 Task: Add an event with the title Third Strategy Planning Session, date '2023/11/30', time 7:50 AM to 9:50 AMand add a description: At the conclusion of the Networking Mixer Event, participants will have the opportunity to reflect on their networking experiences, share their key takeaways, and provide feedback on the event. Contact information exchanged during the event will enable attendees to follow up and nurture the connections made, ensuring that the networking experience extends beyond the event itself., put the event into Yellow category, logged in from the account softage.3@softage.netand send the event invitation to softage.7@softage.net and softage.8@softage.net. Set a reminder for the event 1 hour before
Action: Mouse moved to (129, 107)
Screenshot: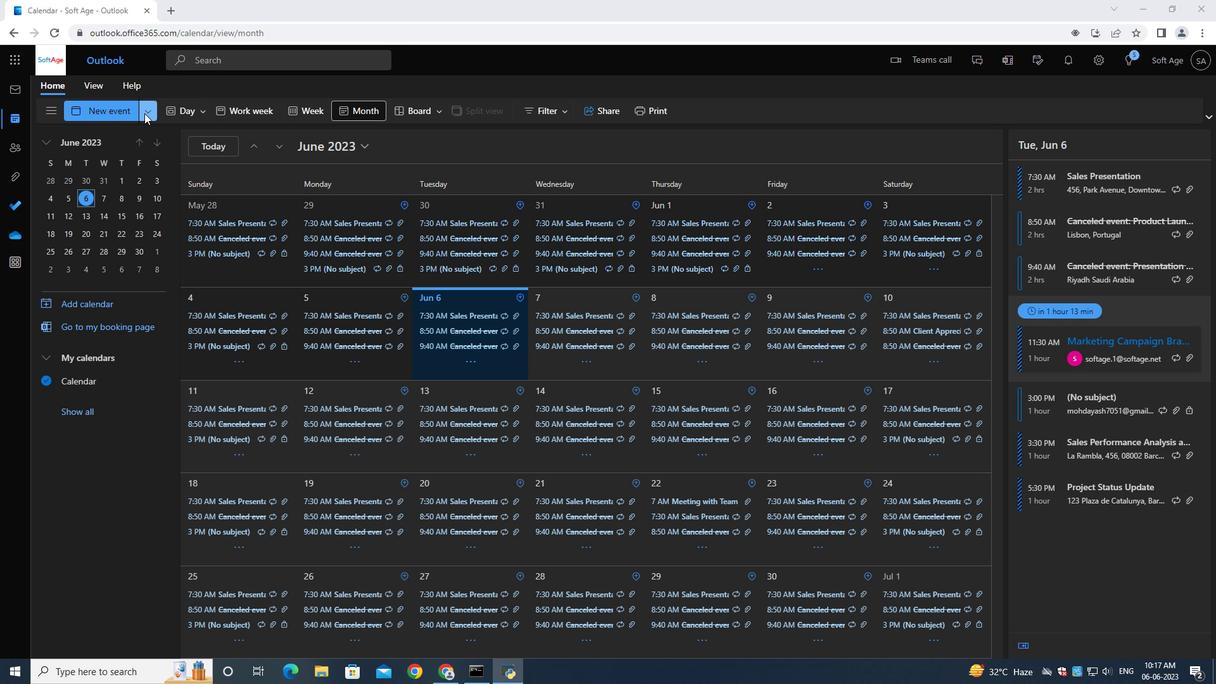 
Action: Mouse pressed left at (129, 107)
Screenshot: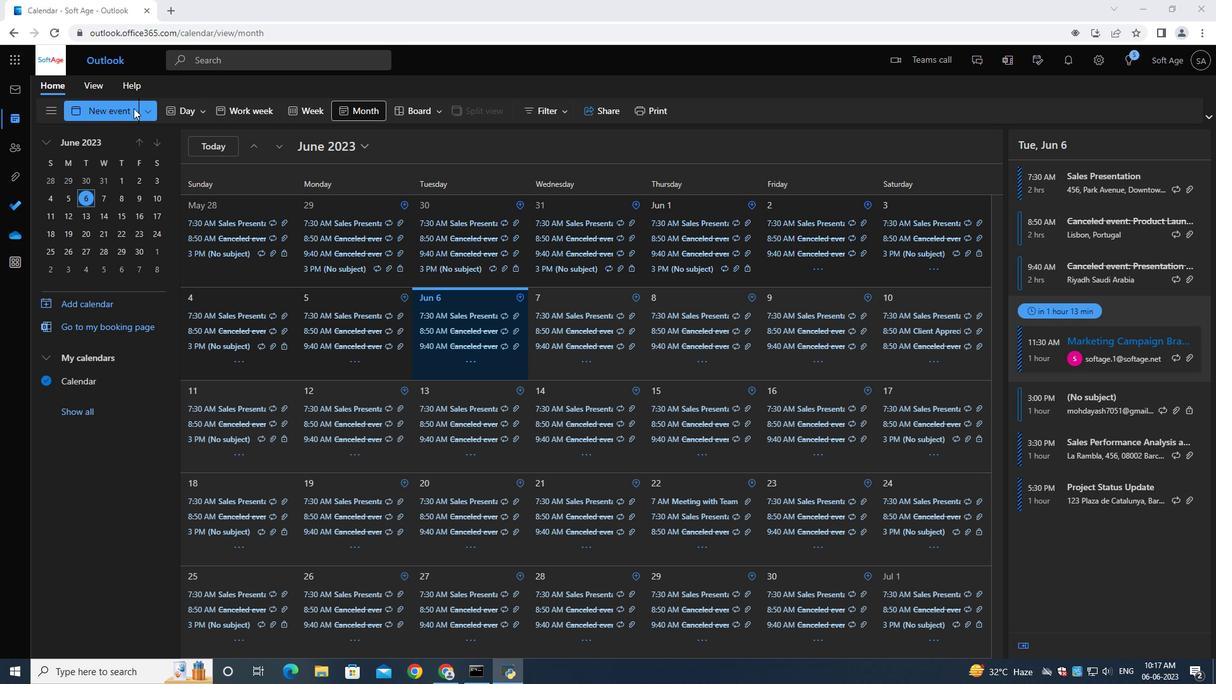 
Action: Mouse moved to (301, 198)
Screenshot: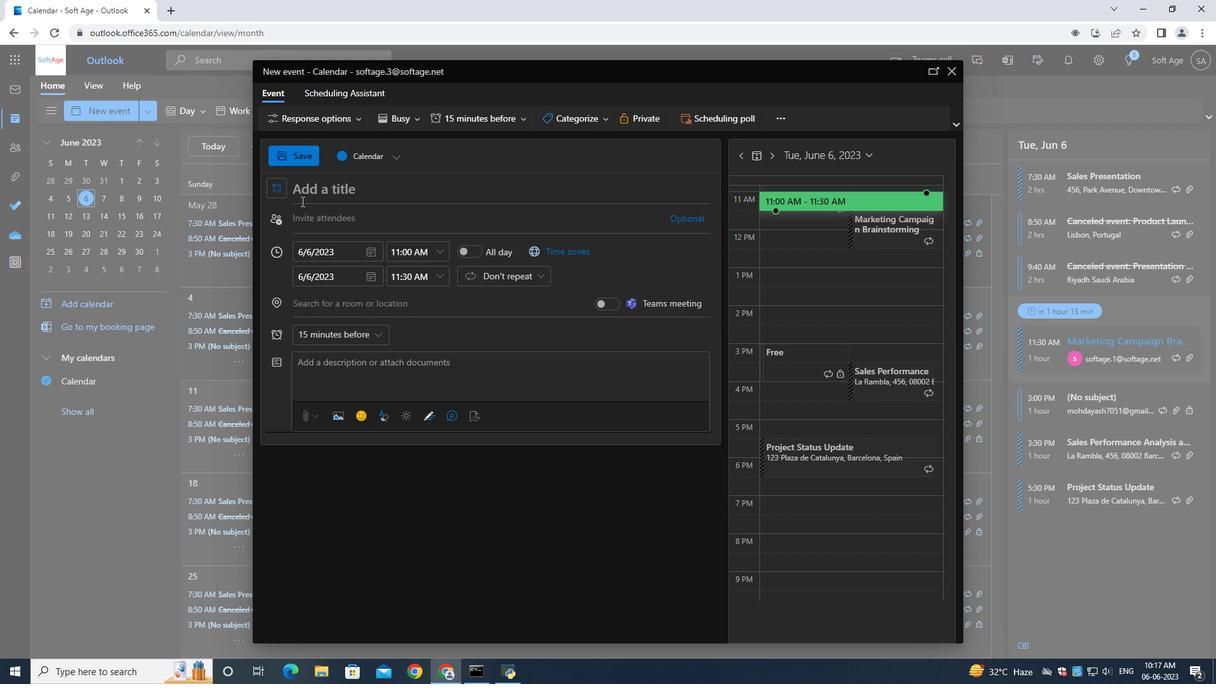 
Action: Mouse pressed left at (301, 198)
Screenshot: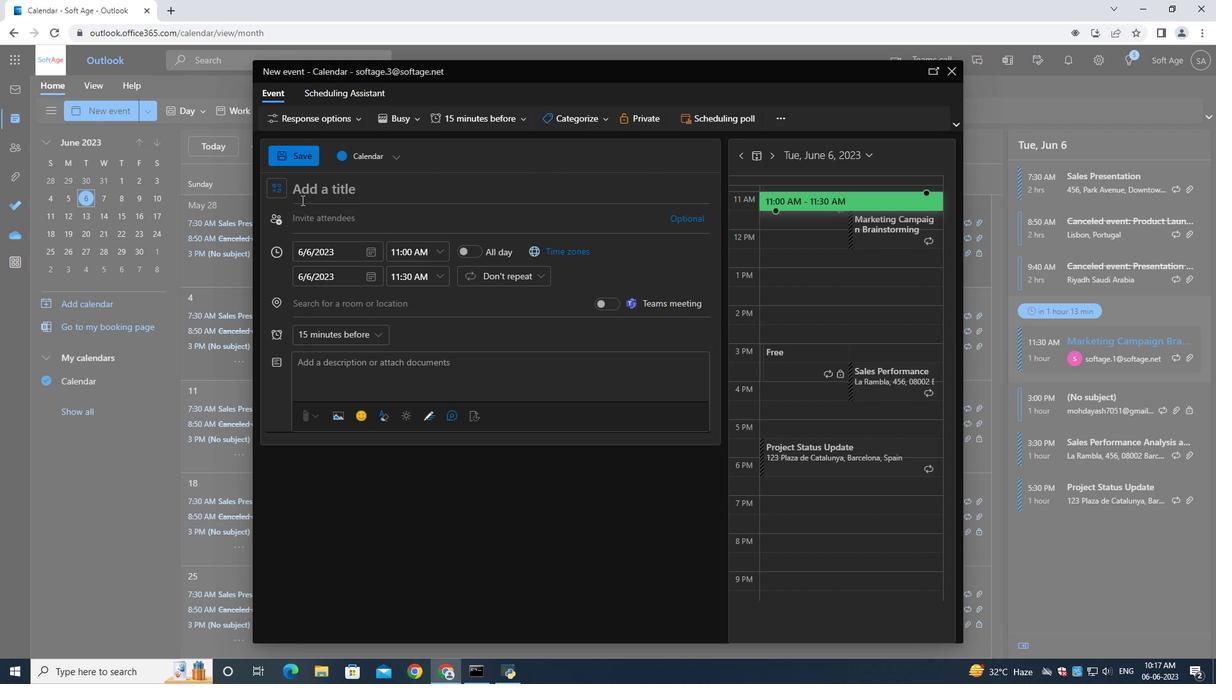 
Action: Mouse moved to (301, 198)
Screenshot: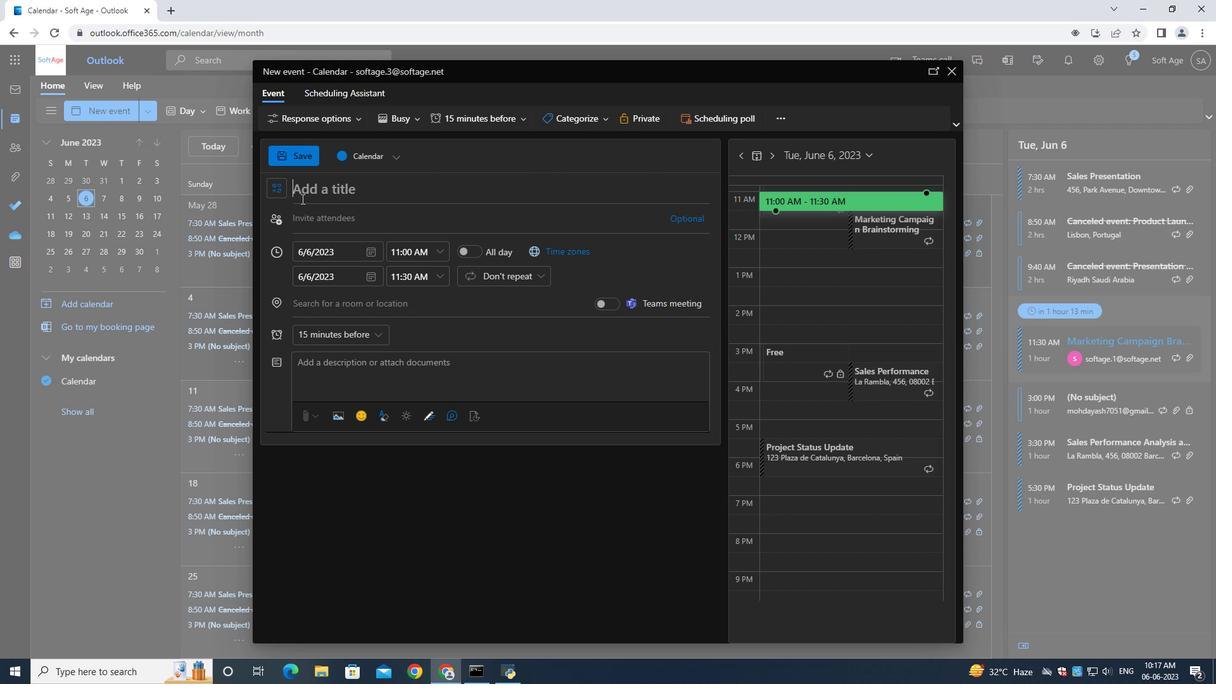 
Action: Key pressed <Key.shift>Thied<Key.space><Key.shift>Stratee<Key.backspace>gy<Key.space><Key.shift>Planning<Key.space><Key.shift><Key.shift>Session<Key.space>
Screenshot: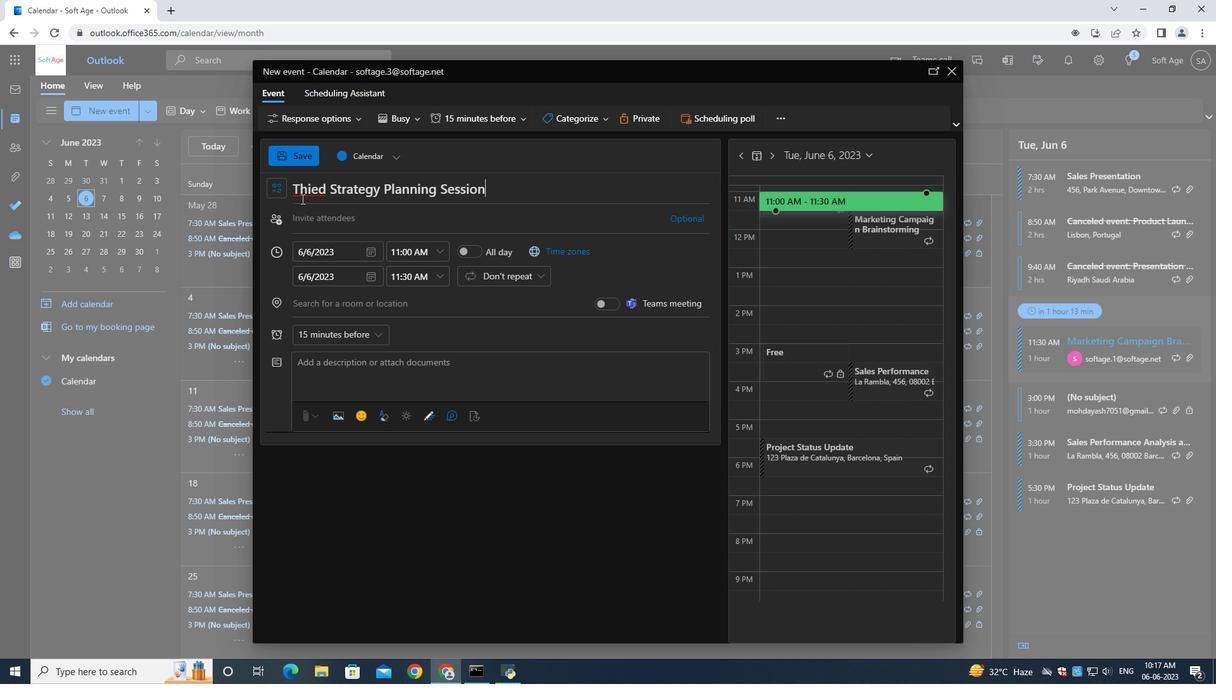 
Action: Mouse moved to (368, 256)
Screenshot: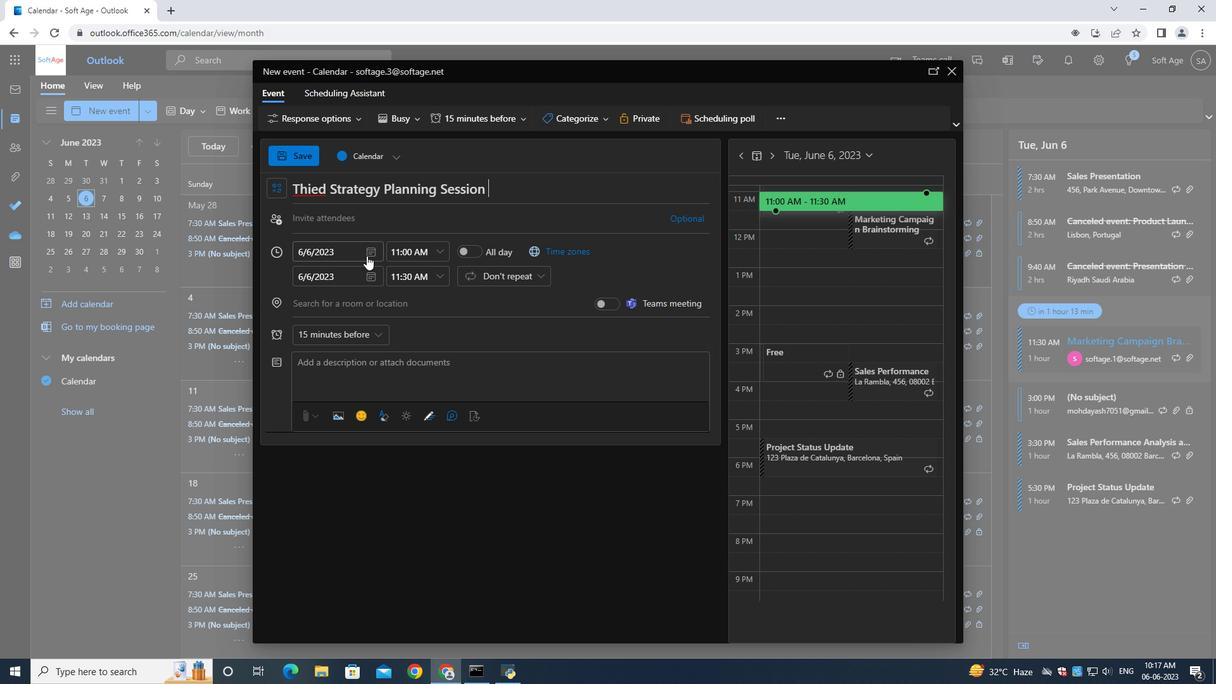 
Action: Mouse pressed left at (368, 256)
Screenshot: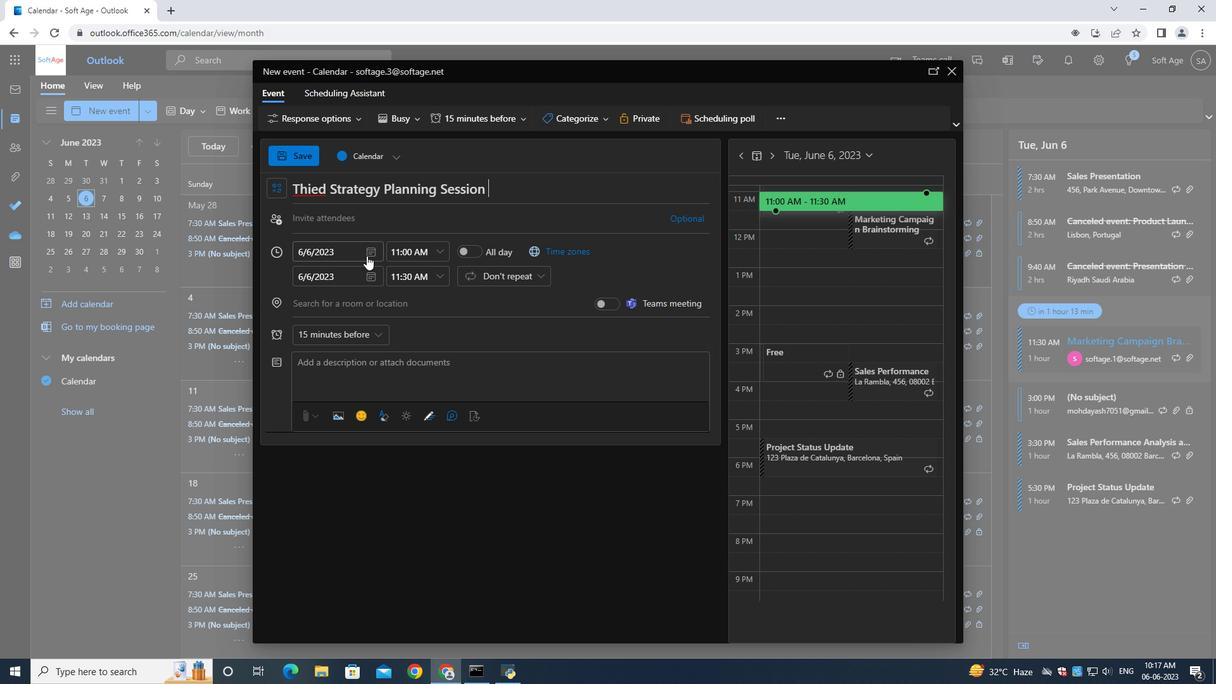 
Action: Mouse moved to (416, 276)
Screenshot: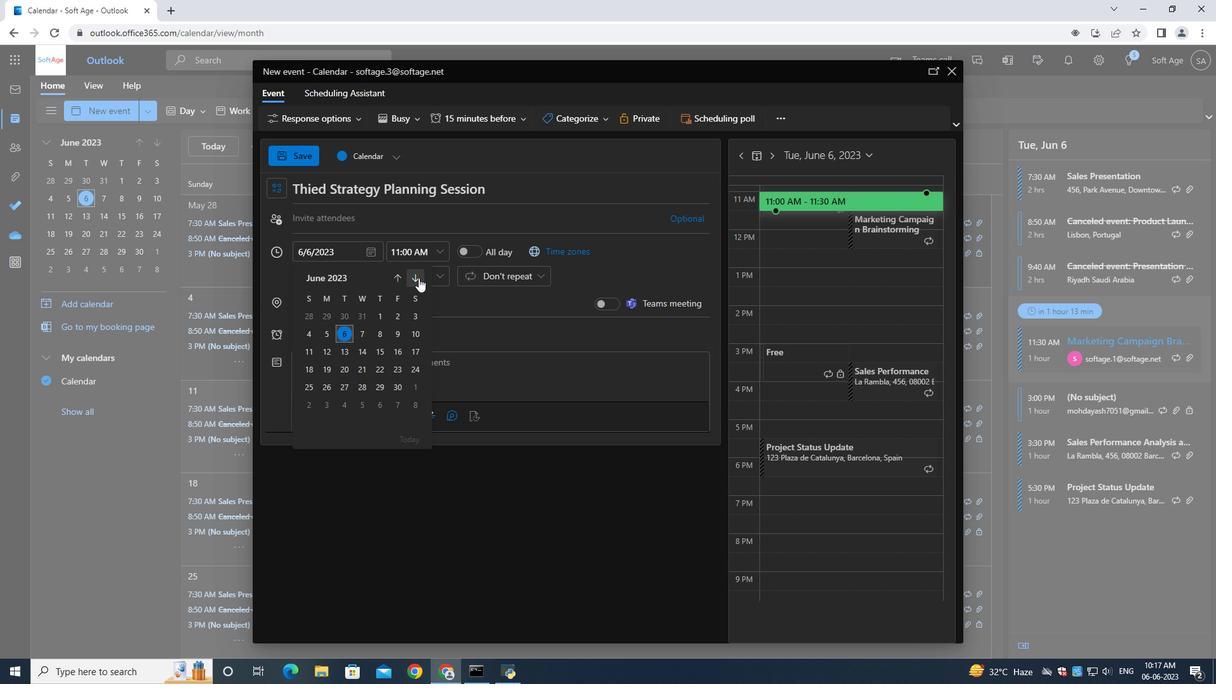 
Action: Mouse pressed left at (416, 276)
Screenshot: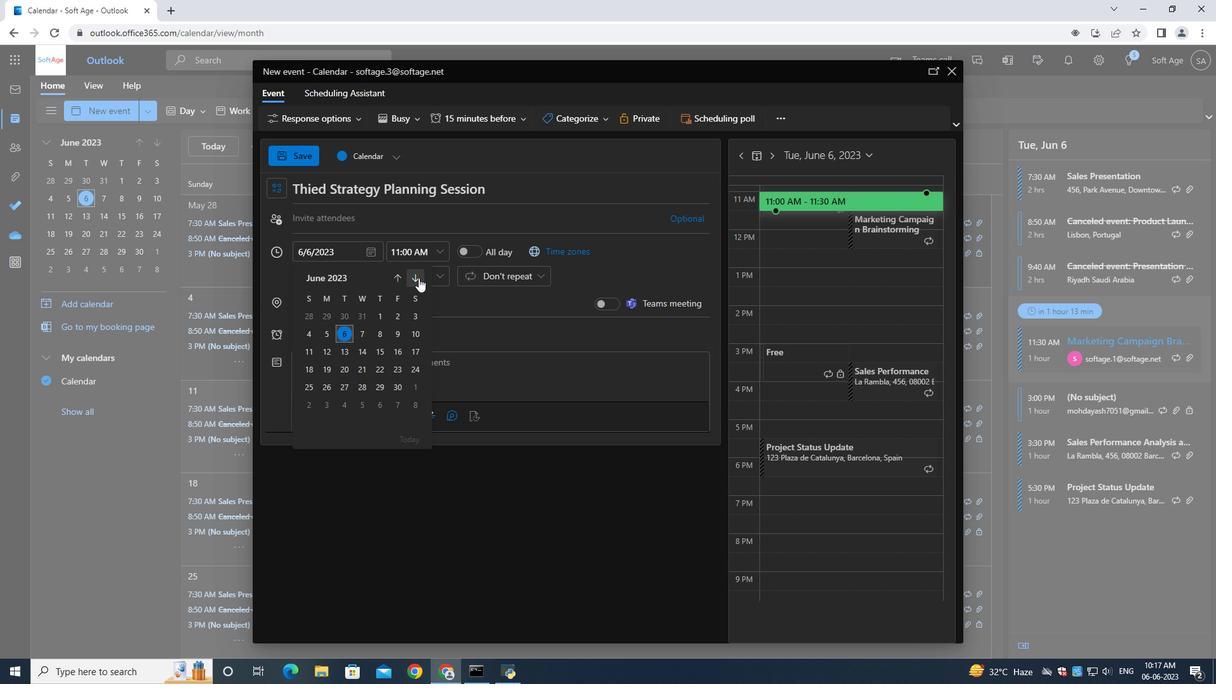 
Action: Mouse pressed left at (416, 276)
Screenshot: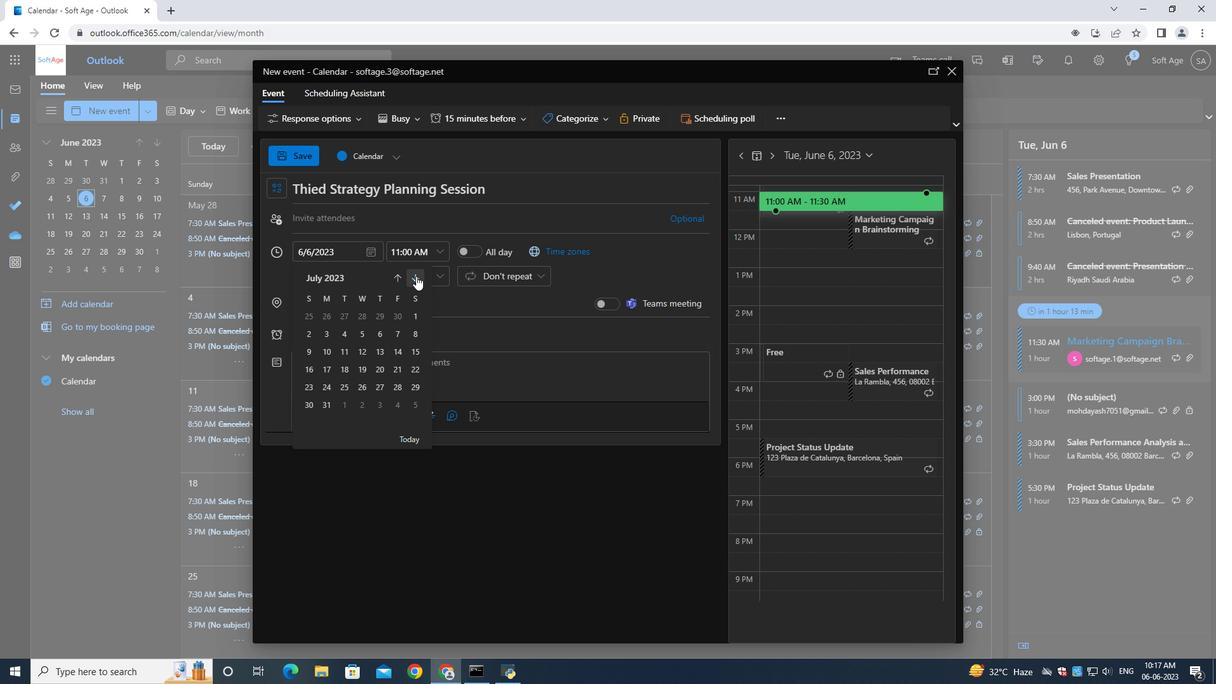 
Action: Mouse pressed left at (416, 276)
Screenshot: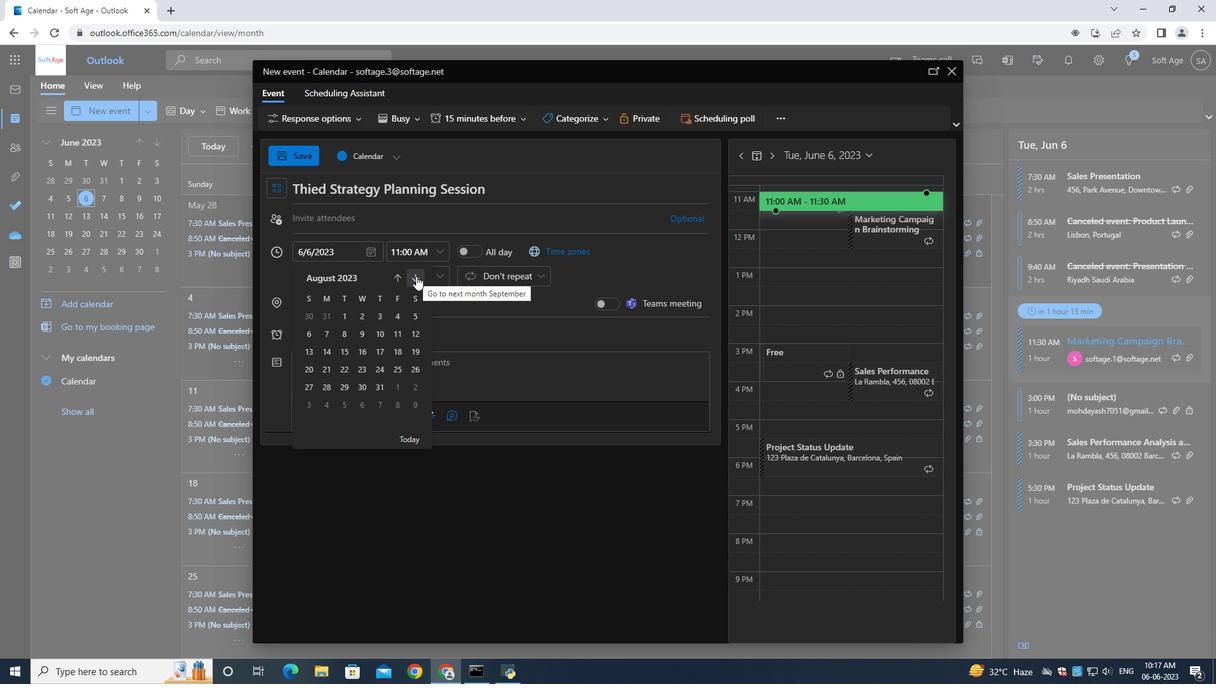 
Action: Mouse pressed left at (416, 276)
Screenshot: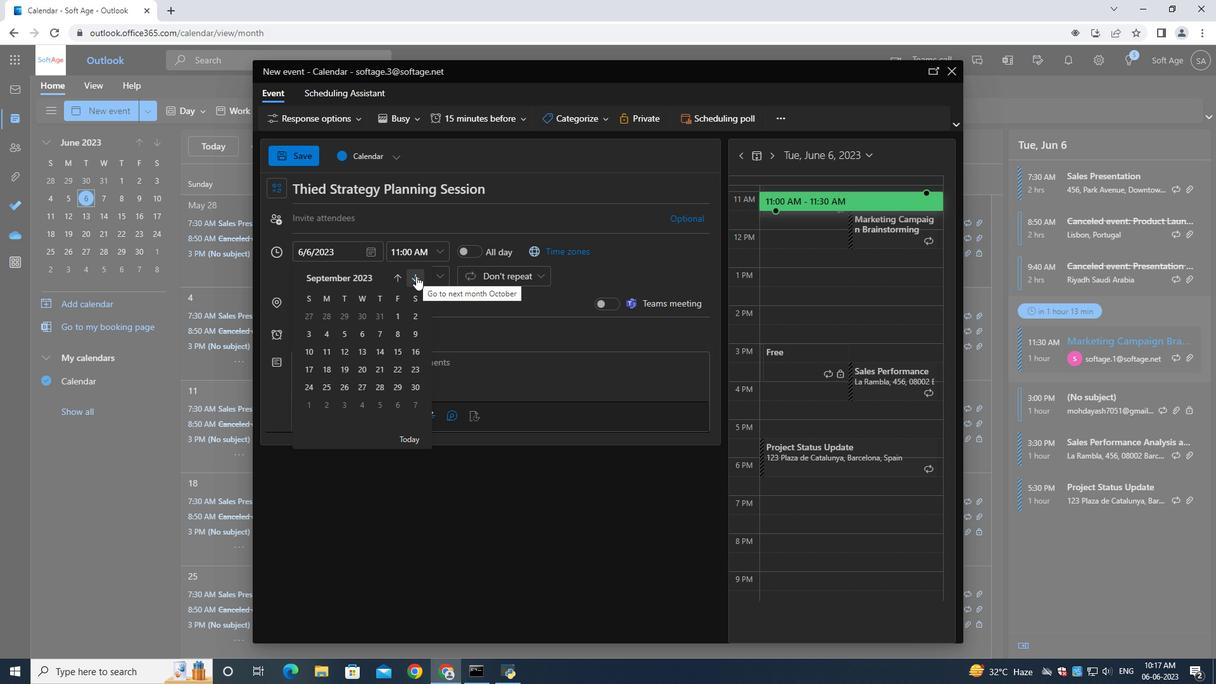
Action: Mouse pressed left at (416, 276)
Screenshot: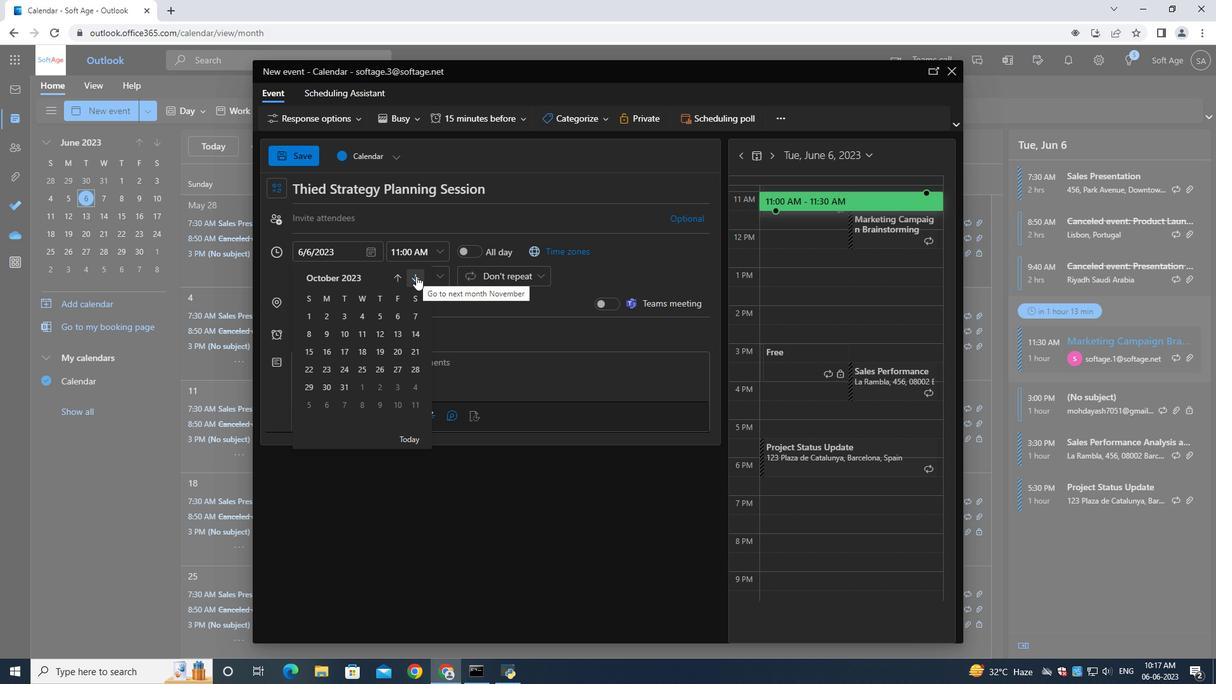 
Action: Mouse moved to (407, 297)
Screenshot: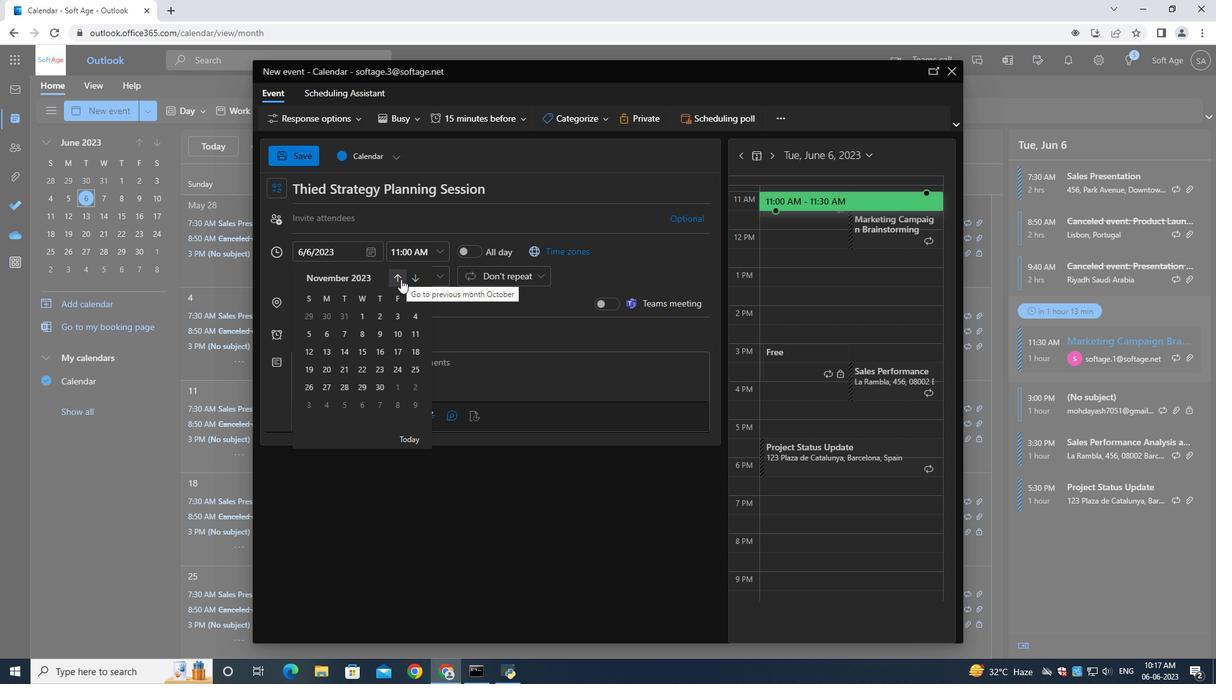 
Action: Mouse pressed left at (407, 297)
Screenshot: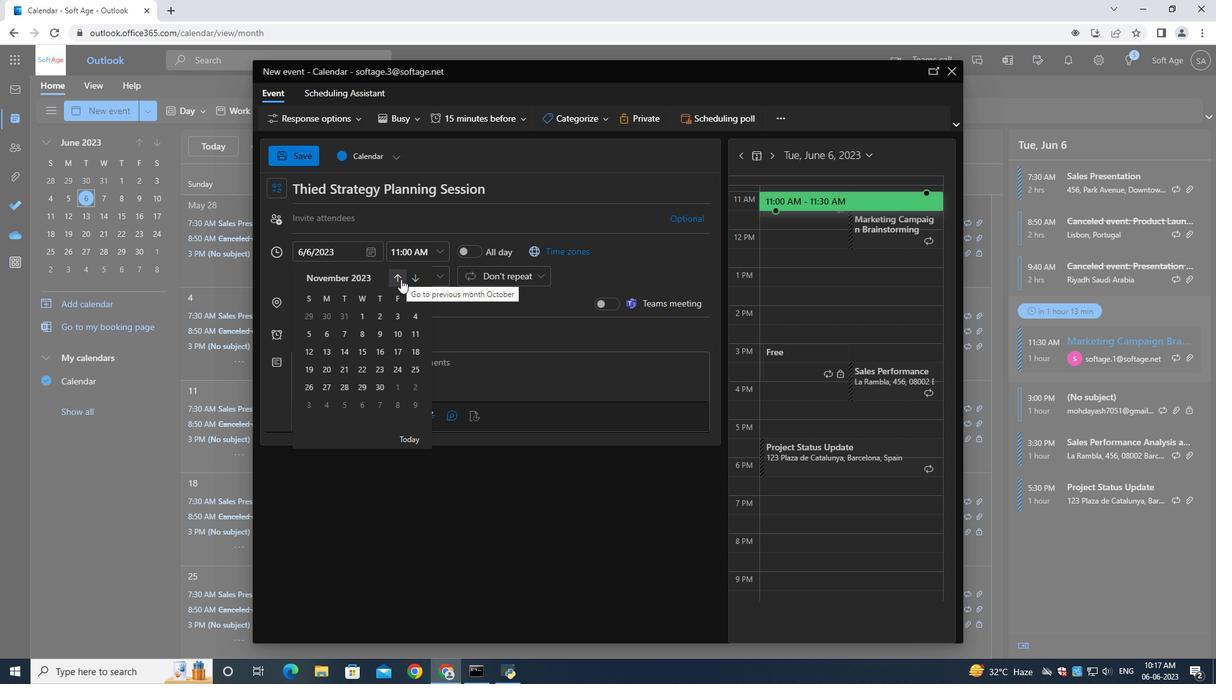 
Action: Mouse moved to (372, 382)
Screenshot: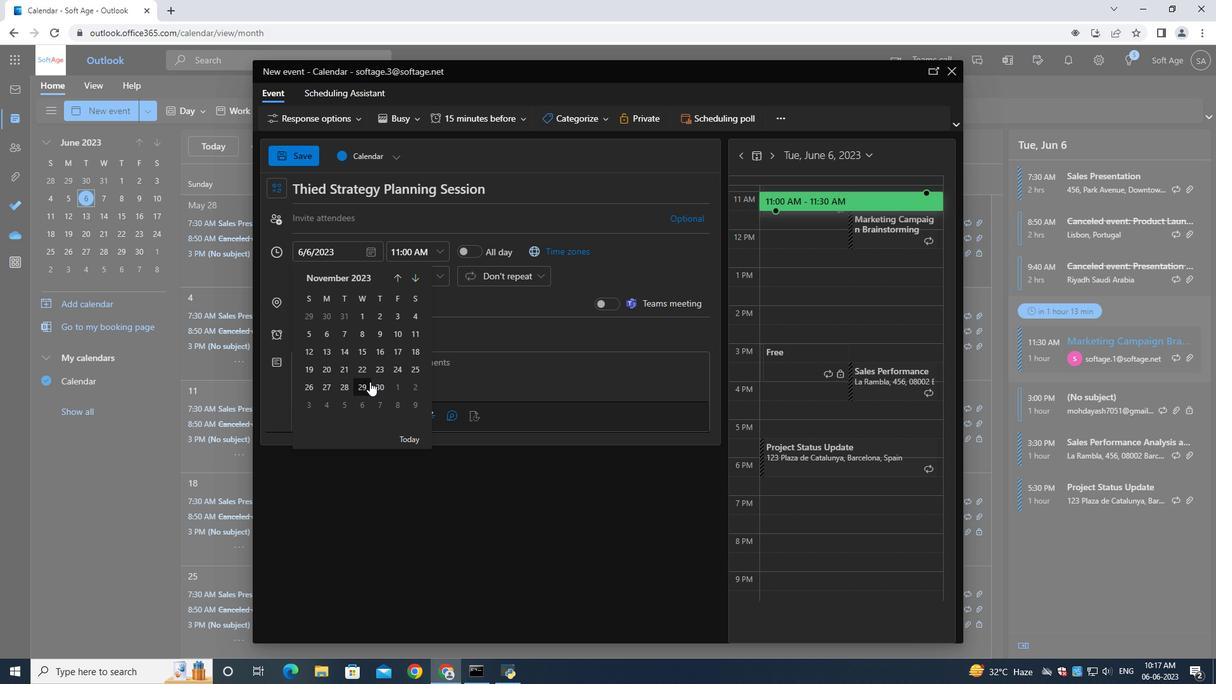 
Action: Mouse pressed left at (372, 382)
Screenshot: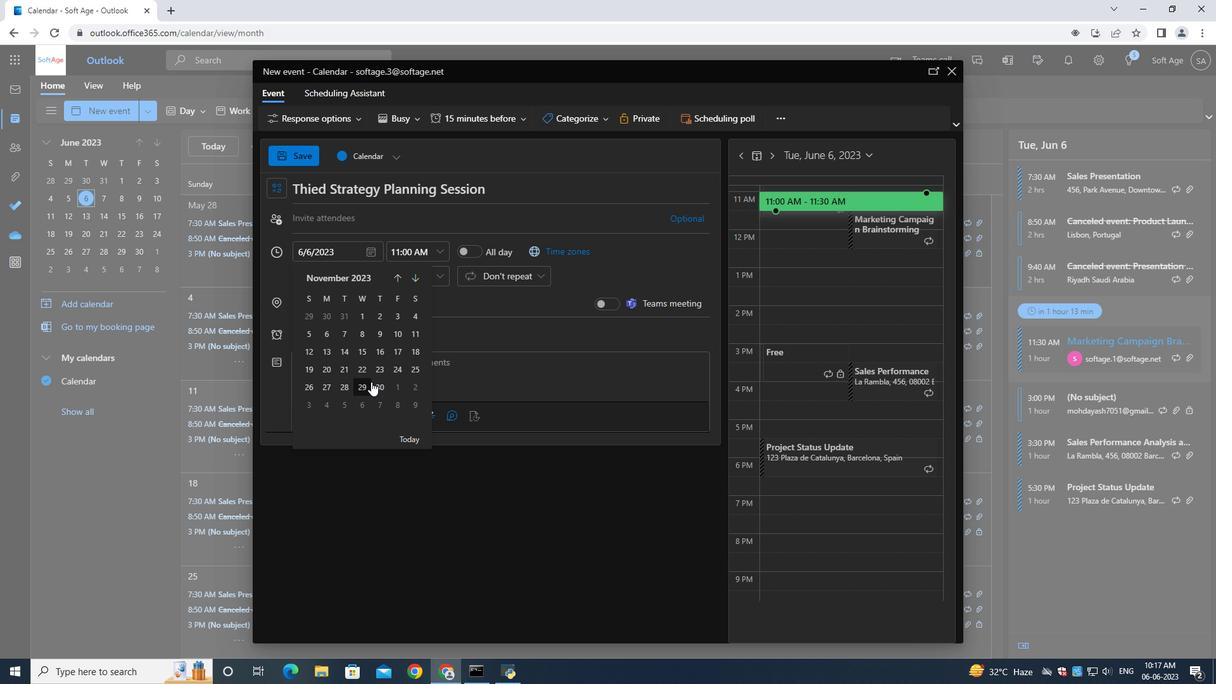 
Action: Mouse moved to (408, 252)
Screenshot: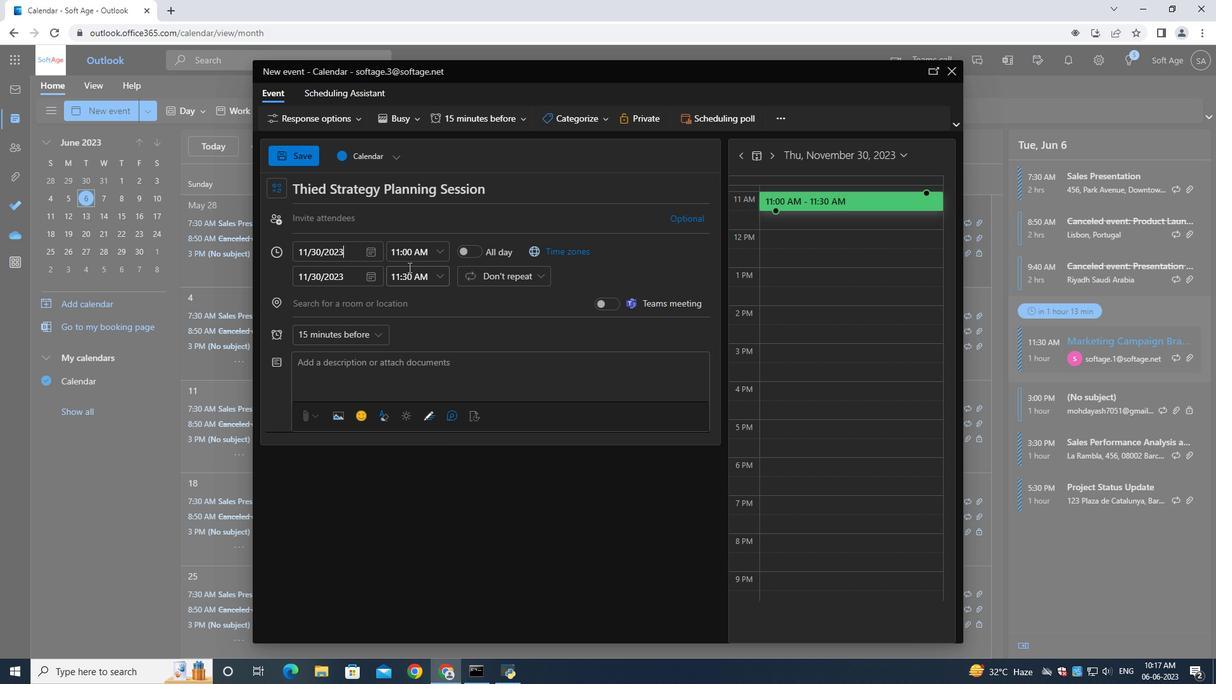
Action: Mouse pressed left at (408, 252)
Screenshot: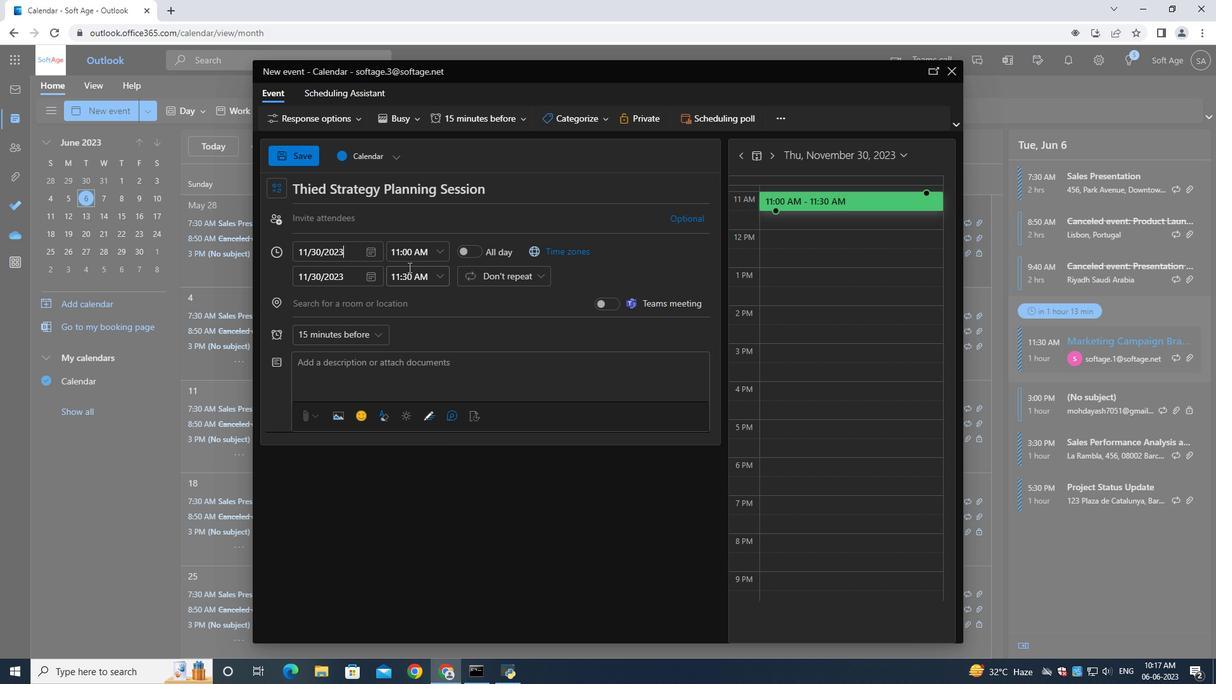 
Action: Mouse moved to (463, 247)
Screenshot: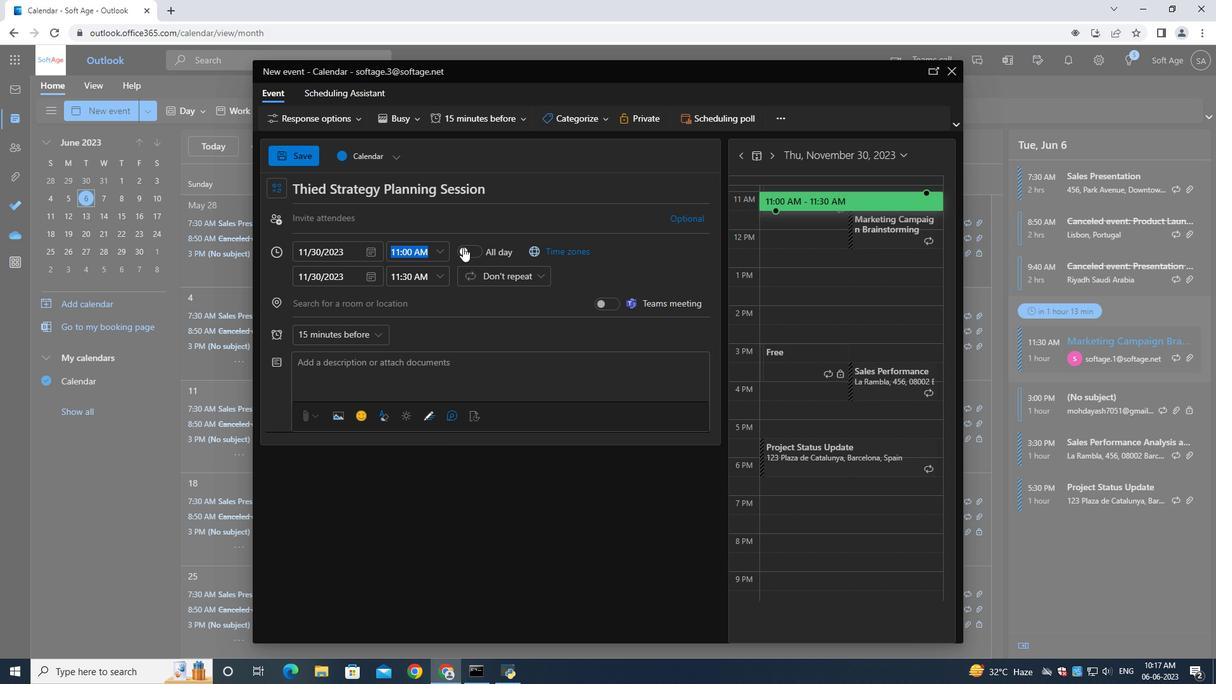 
Action: Key pressed 7<Key.shift_r>:50<Key.shift>AM
Screenshot: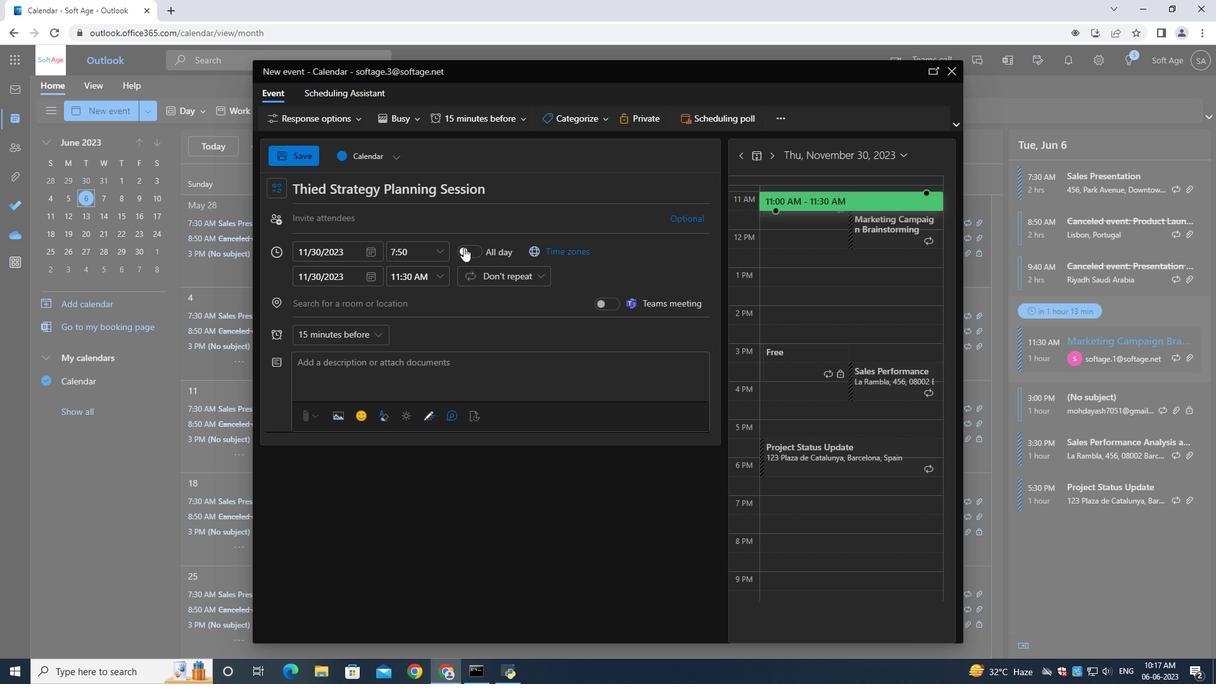 
Action: Mouse moved to (404, 282)
Screenshot: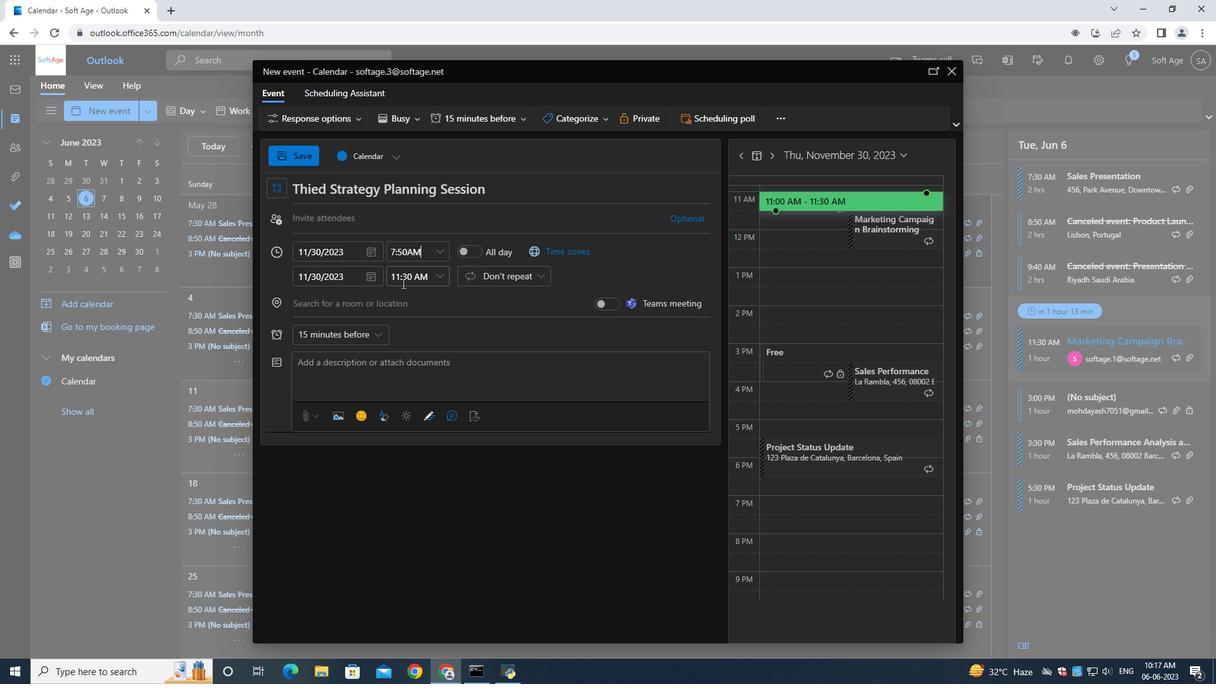 
Action: Mouse pressed left at (404, 282)
Screenshot: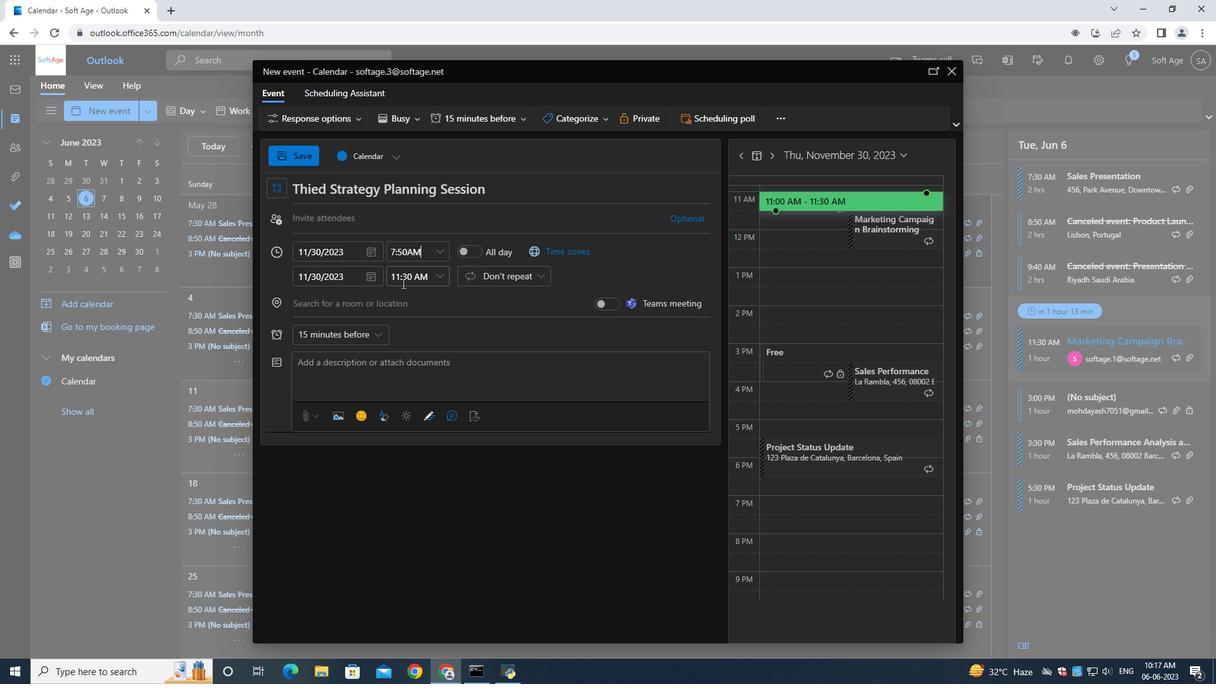 
Action: Mouse moved to (415, 288)
Screenshot: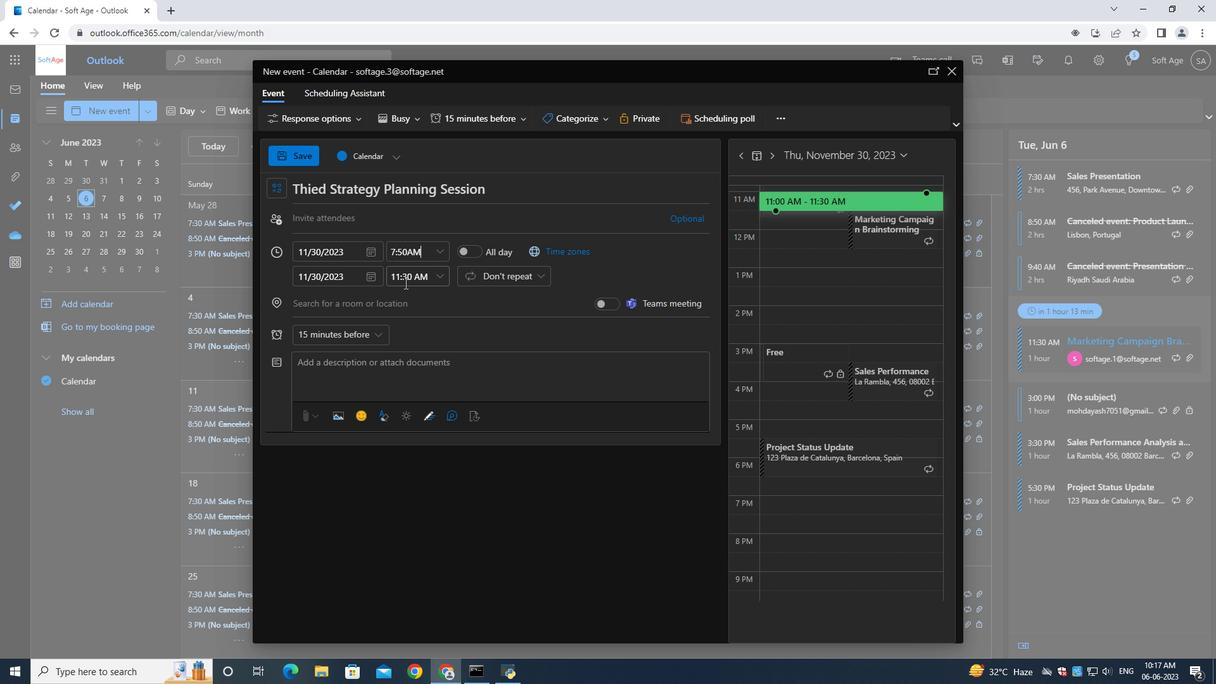 
Action: Key pressed 9<Key.shift_r>:50<Key.shift>AM
Screenshot: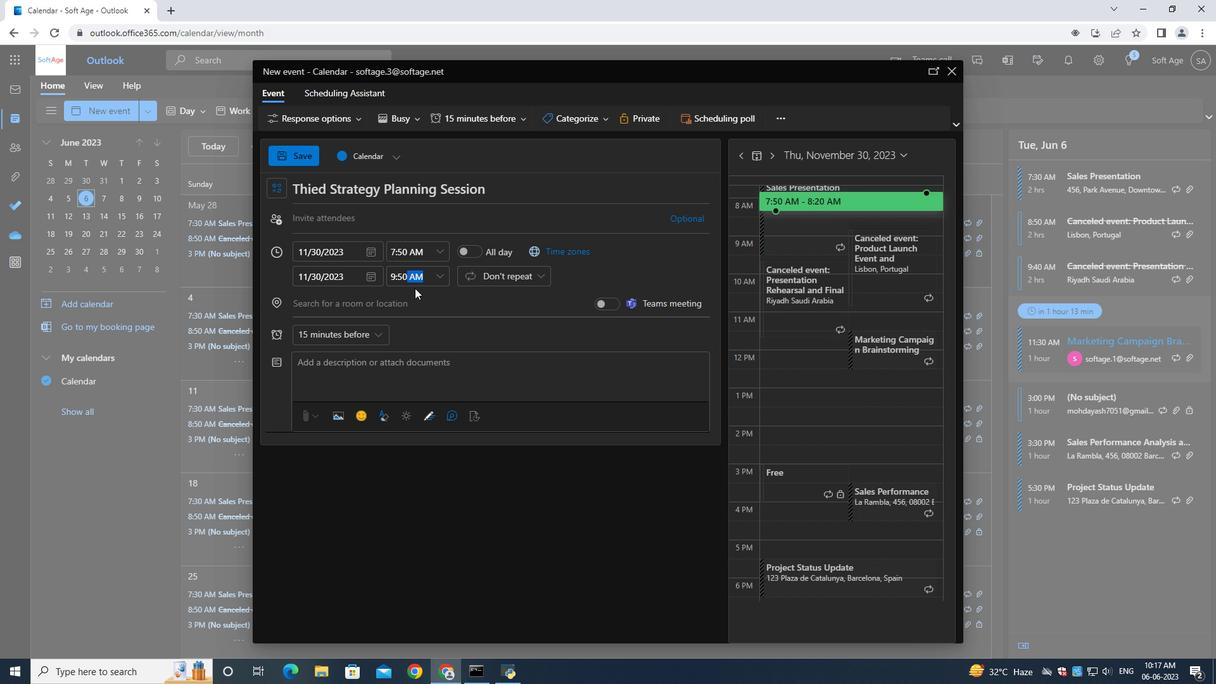 
Action: Mouse moved to (371, 362)
Screenshot: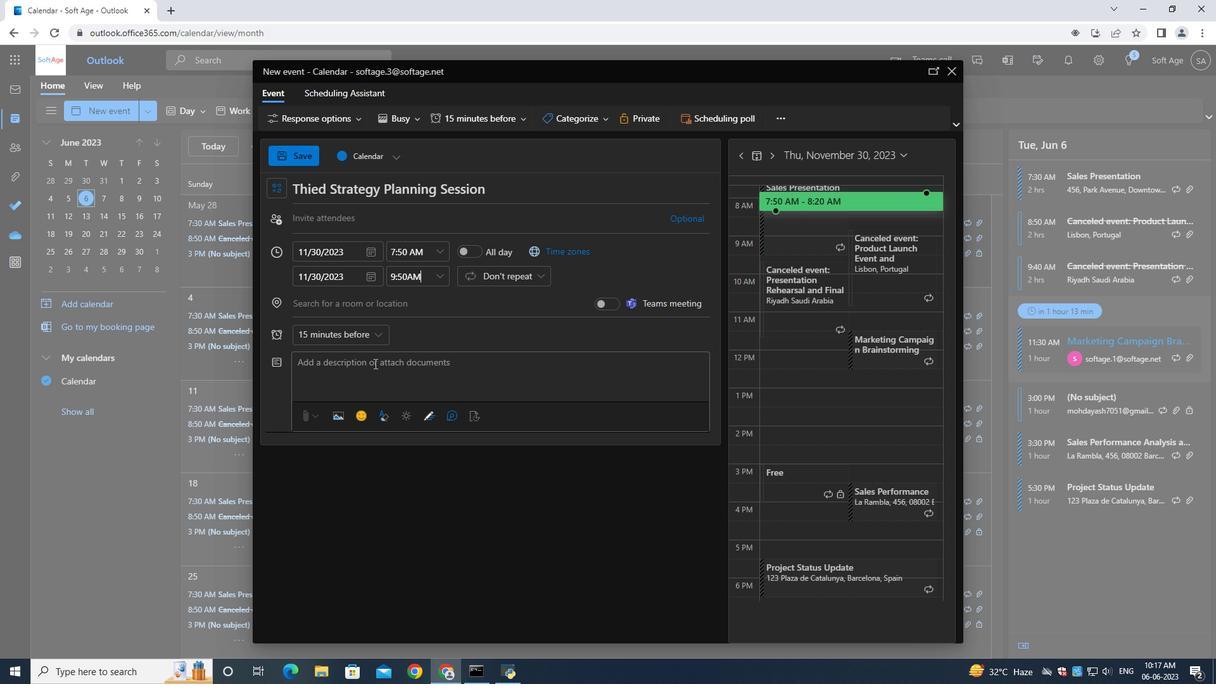 
Action: Mouse pressed left at (371, 362)
Screenshot: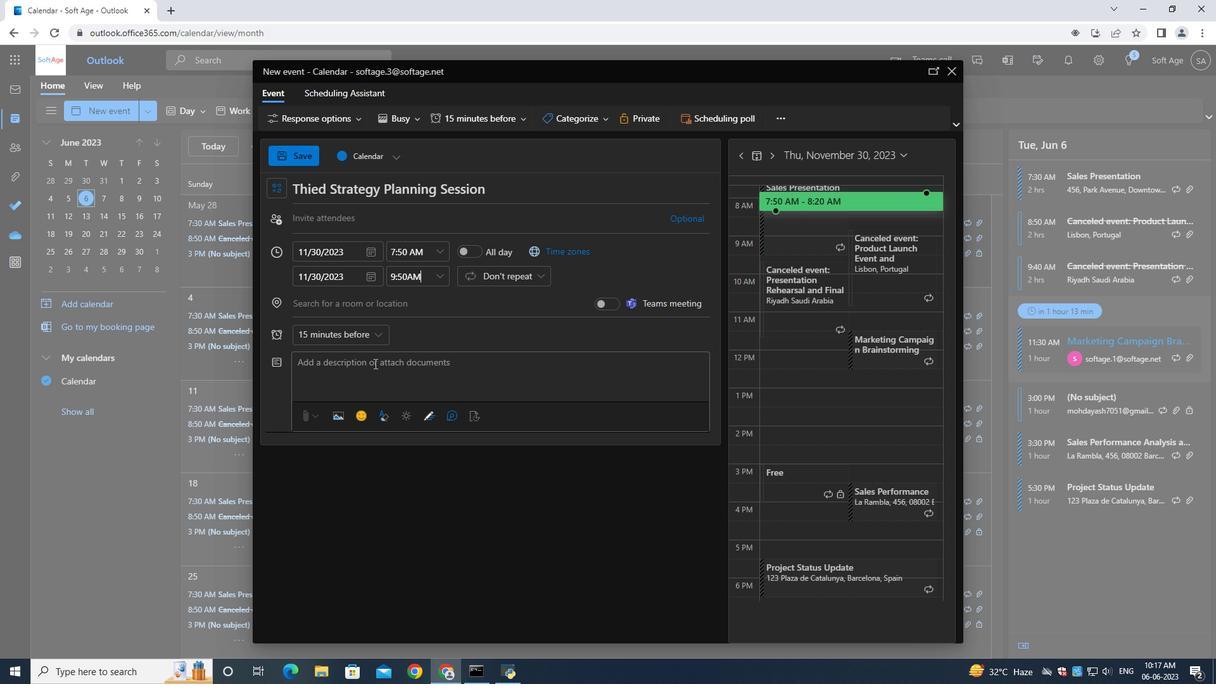 
Action: Key pressed <Key.shift>At<Key.space>the<Key.space><Key.shift><Key.shift><Key.shift><Key.shift><Key.shift><Key.shift>conclusion<Key.space>of<Key.space>the<Key.space><Key.shift>Networking<Key.space><Key.shift>Mixer<Key.space><Key.shift><Key.shift><Key.shift>V<Key.backspace><Key.shift><Key.shift><Key.shift><Key.shift><Key.shift><Key.shift><Key.shift><Key.shift>Event,<Key.space>participants<Key.space>will<Key.space>have<Key.space>the<Key.space>opportunity<Key.space>to<Key.space>reflect<Key.space>on<Key.space>thire<Key.space><Key.backspace><Key.backspace><Key.backspace><Key.backspace>eir<Key.space>networking<Key.space>experience,<Key.space>share<Key.space>their<Key.space>key<Key.space>takeawats,<Key.space>and<Key.space>provide<Key.space>feedback<Key.space>on<Key.space>the<Key.space>event.<Key.space><Key.shift><Key.shift><Key.shift><Key.shift><Key.shift><Key.shift><Key.shift>Contact<Key.space>information<Key.space>excg<Key.backspace>hanf<Key.backspace>ged<Key.space>during<Key.space>the<Key.space>event.<Key.backspace><Key.backspace><Key.backspace><Key.backspace><Key.backspace><Key.backspace><Key.backspace><Key.backspace><Key.backspace><Key.backspace><Key.space>the<Key.space><Key.backspace><Key.backspace><Key.backspace><Key.backspace><Key.backspace><Key.space>the<Key.space>event<Key.space>will<Key.space>enable<Key.space>attenc<Key.backspace>dees<Key.space>to<Key.space>follow<Key.space>up<Key.space>and<Key.space><Key.backspace><Key.space>nurture<Key.space>the<Key.space>connections<Key.space>made,<Key.space>ensuring<Key.space>that<Key.space>the<Key.space>networking<Key.space>experience<Key.space>extends<Key.space>beyond<Key.space>the<Key.space>envent<Key.space>itself.
Screenshot: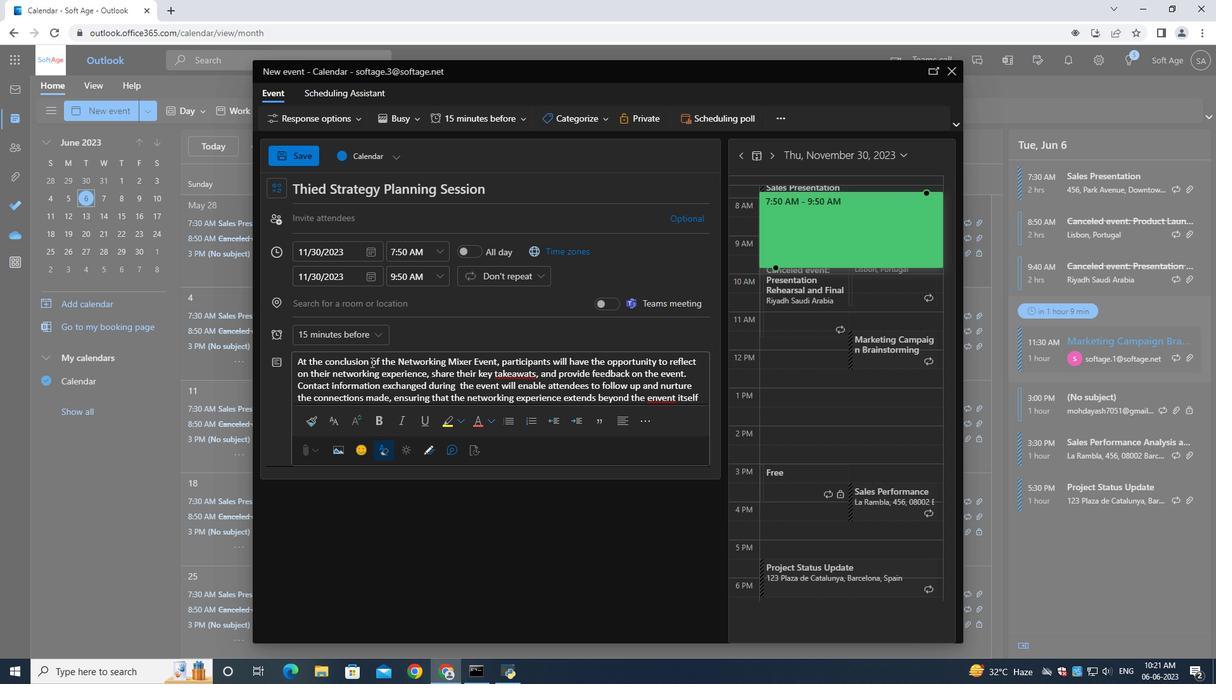 
Action: Mouse moved to (587, 123)
Screenshot: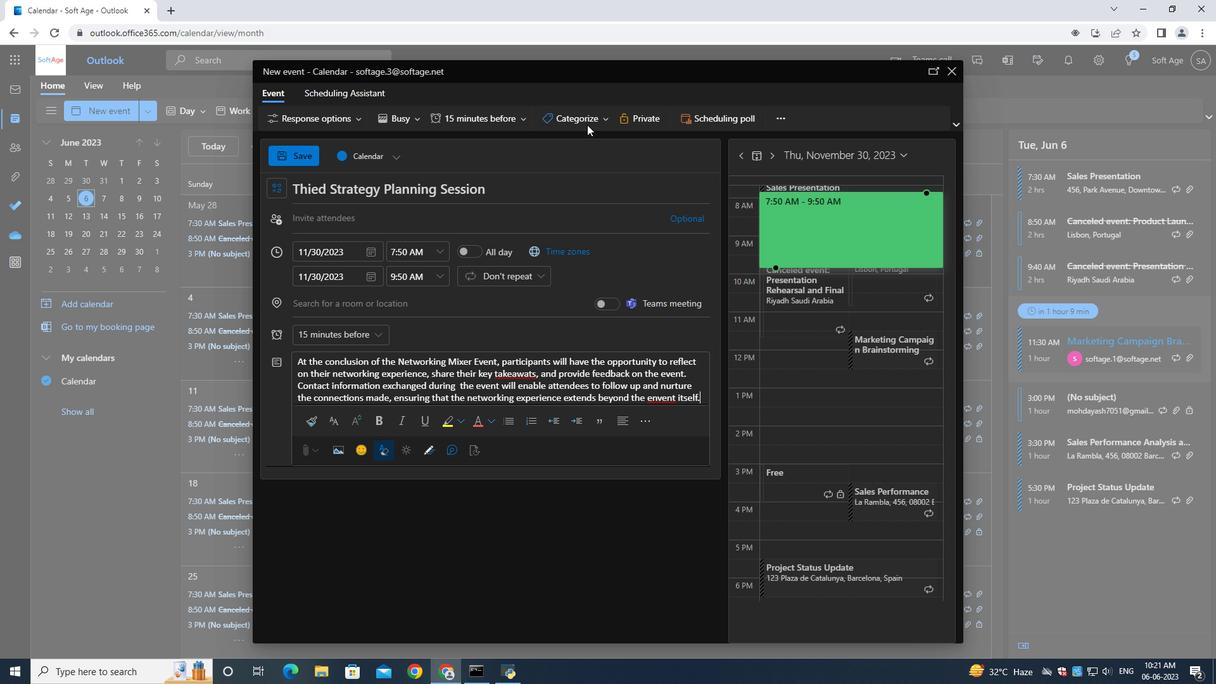 
Action: Mouse pressed left at (587, 123)
Screenshot: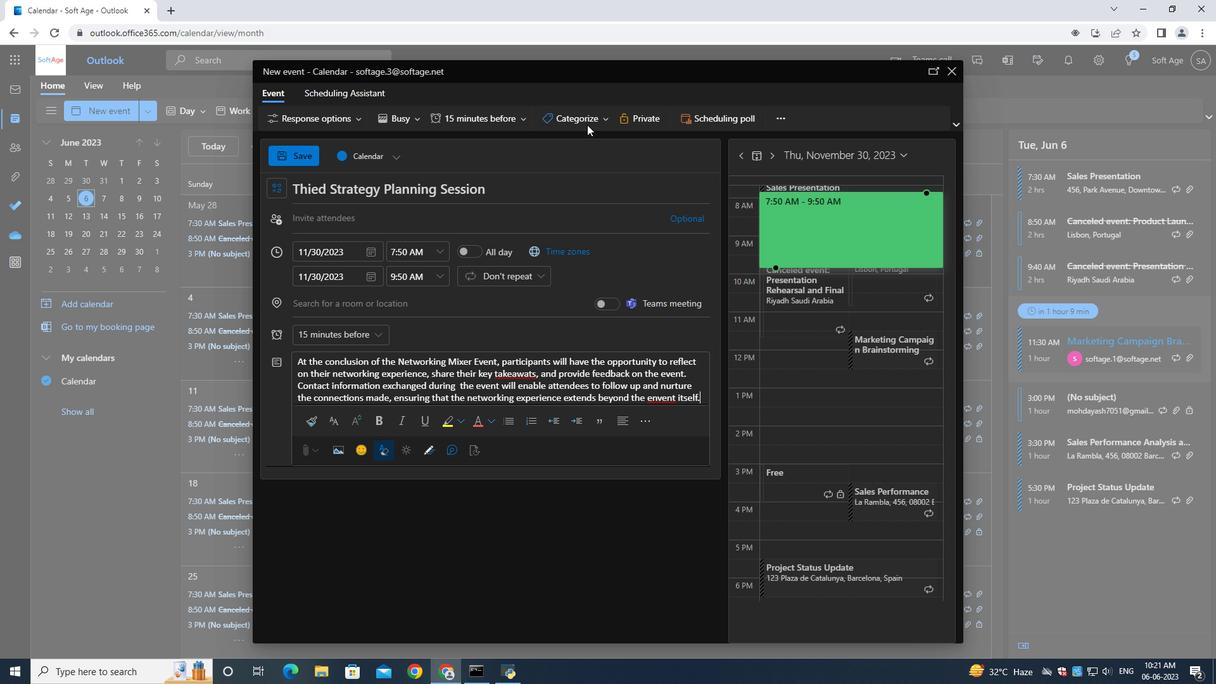 
Action: Mouse moved to (576, 249)
Screenshot: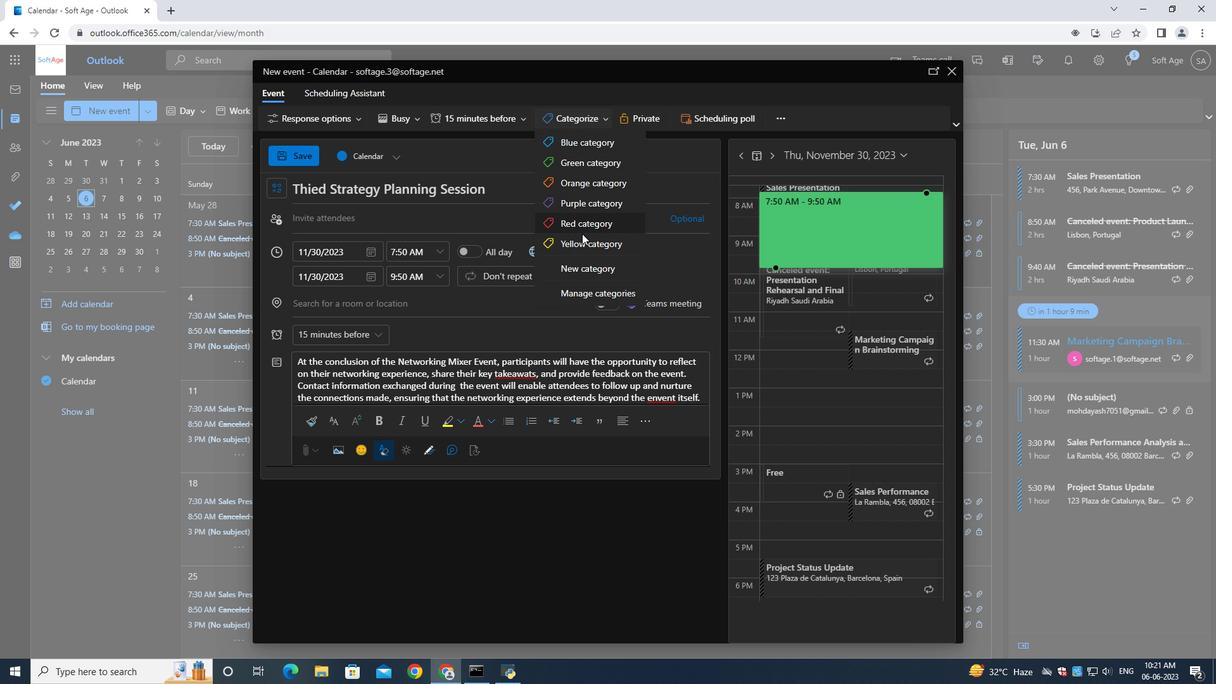 
Action: Mouse pressed left at (576, 249)
Screenshot: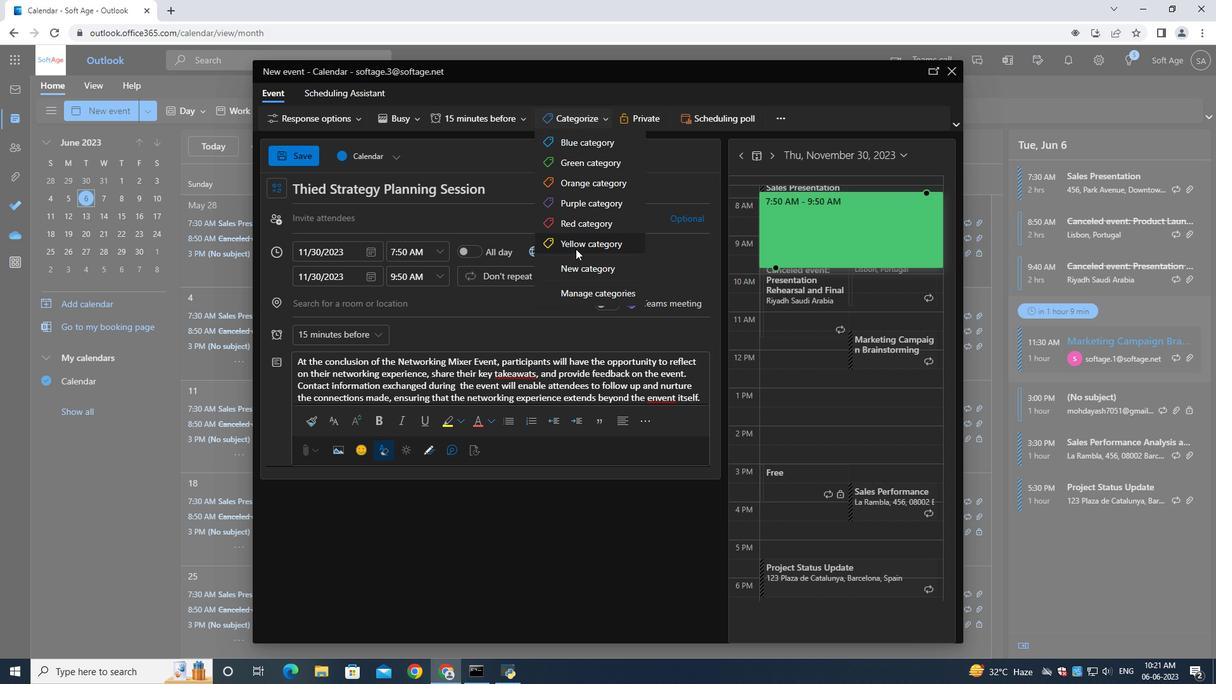 
Action: Mouse moved to (318, 215)
Screenshot: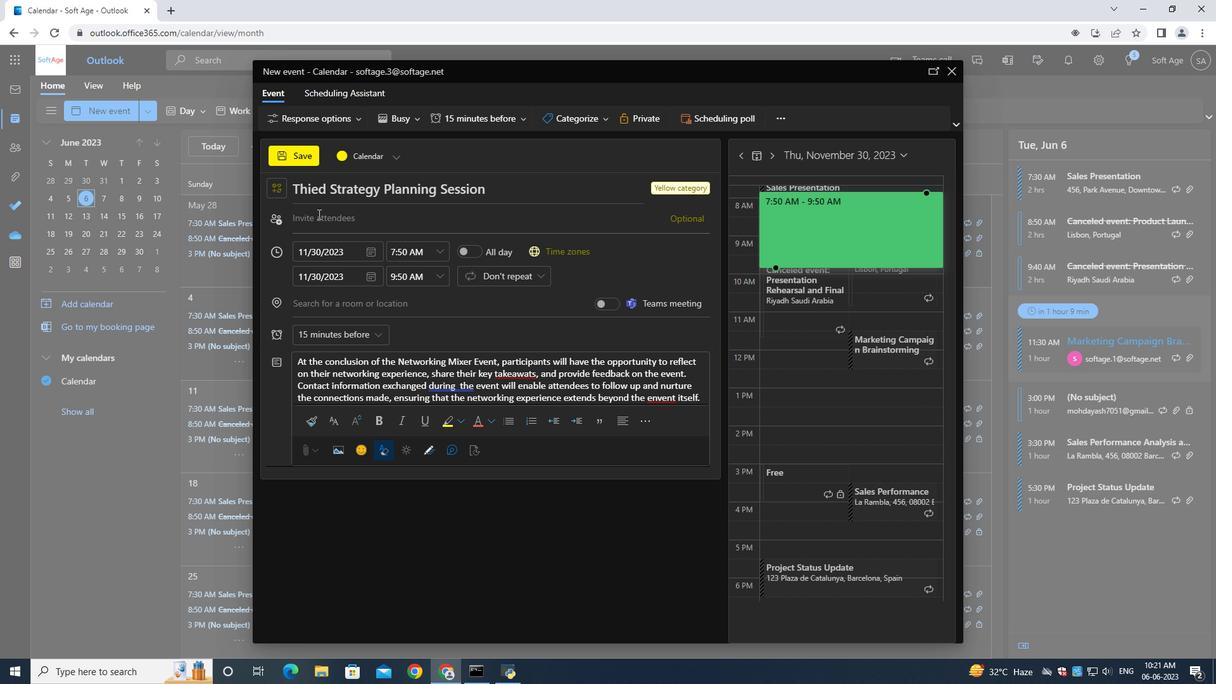 
Action: Mouse pressed left at (318, 215)
Screenshot: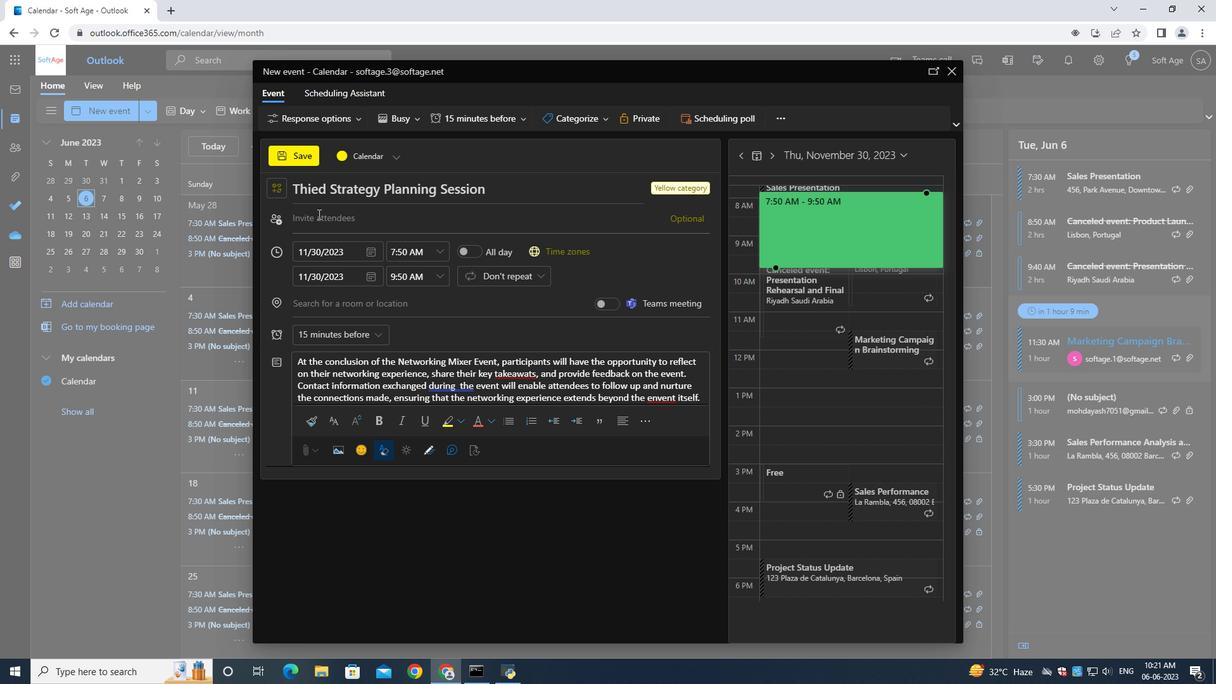 
Action: Key pressed softage.7<Key.shift>@sod<Key.backspace>ftage.net
Screenshot: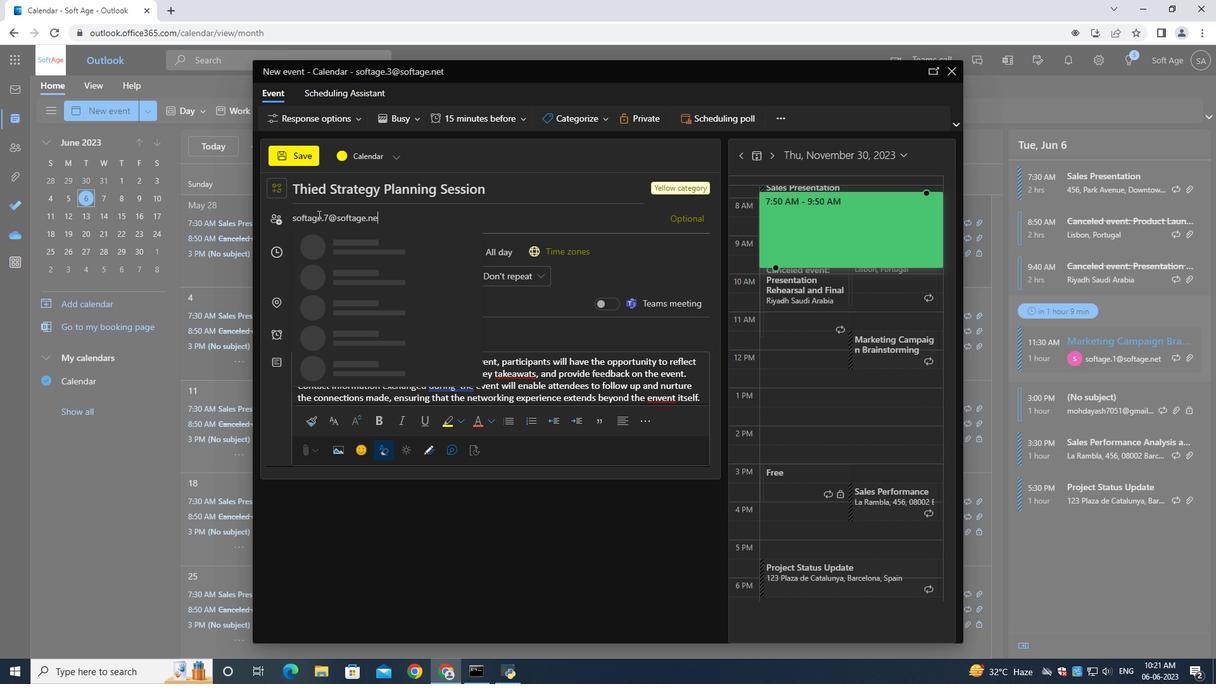 
Action: Mouse moved to (335, 257)
Screenshot: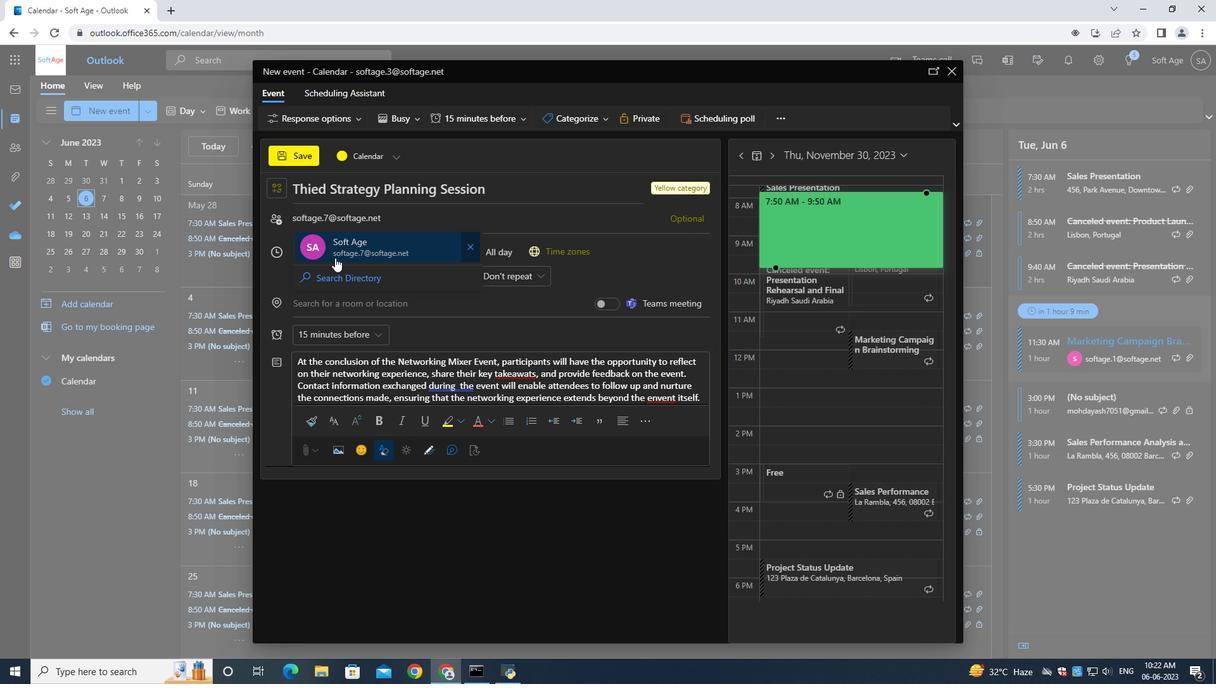 
Action: Mouse pressed left at (335, 257)
Screenshot: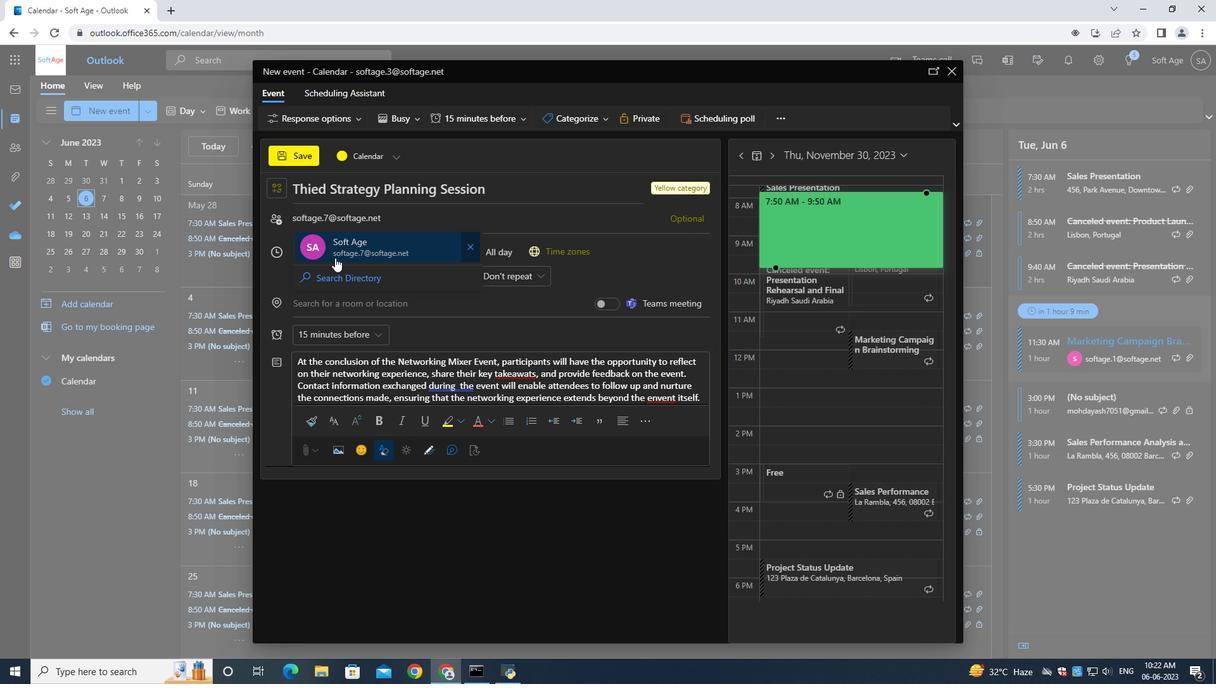 
Action: Mouse moved to (397, 219)
Screenshot: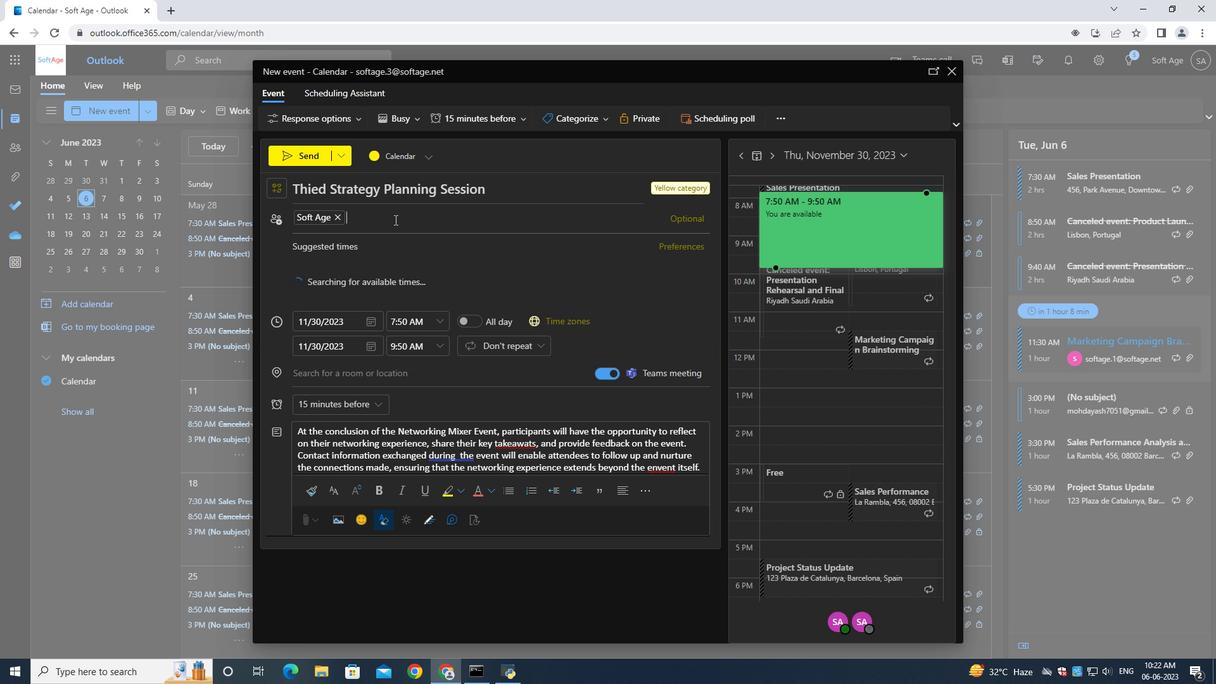 
Action: Key pressed softage.8<Key.shift>@softage.net
Screenshot: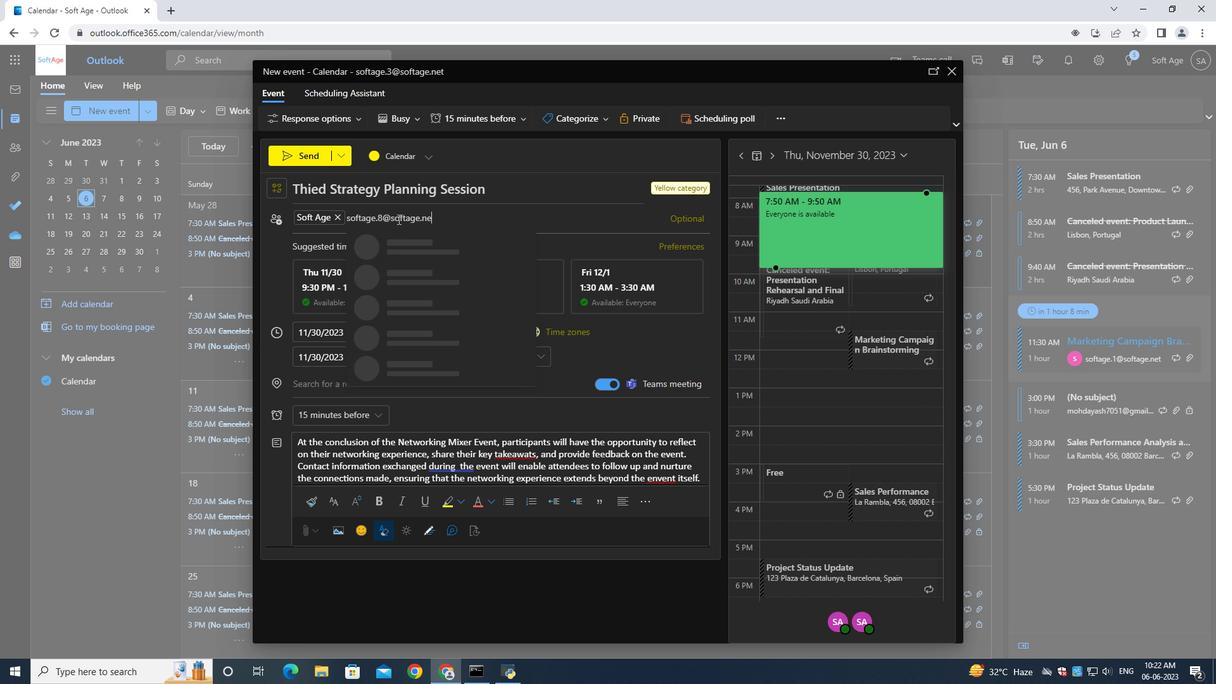 
Action: Mouse moved to (446, 252)
Screenshot: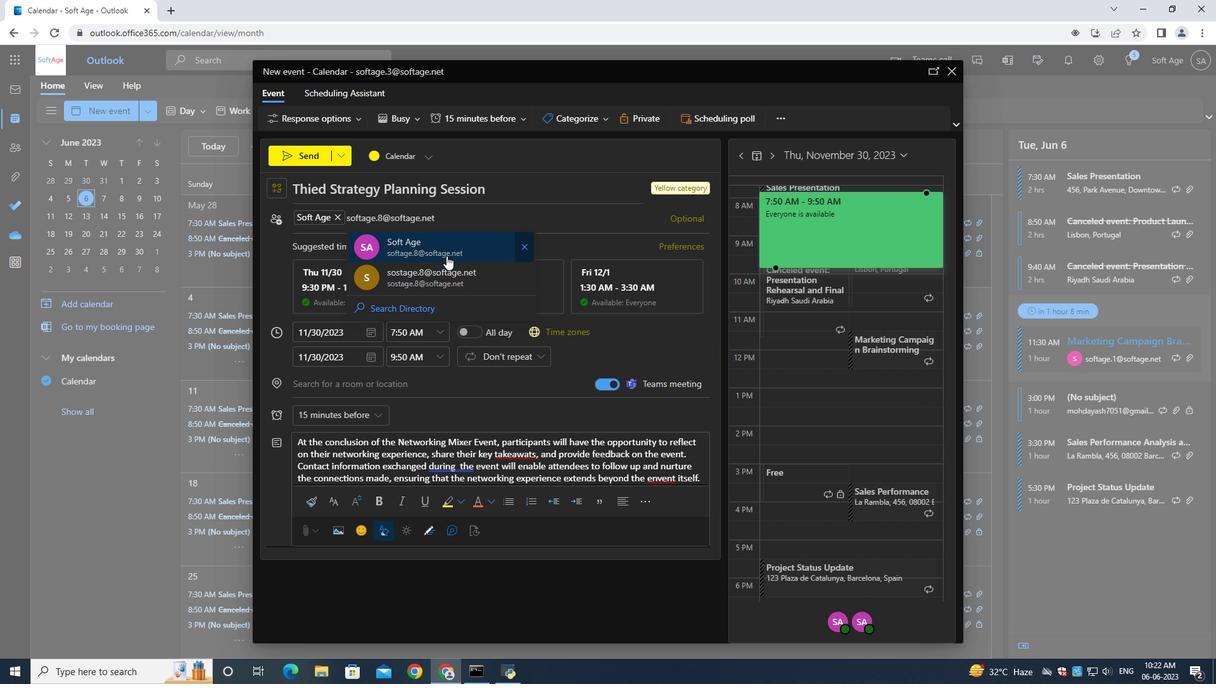 
Action: Mouse pressed left at (446, 252)
Screenshot: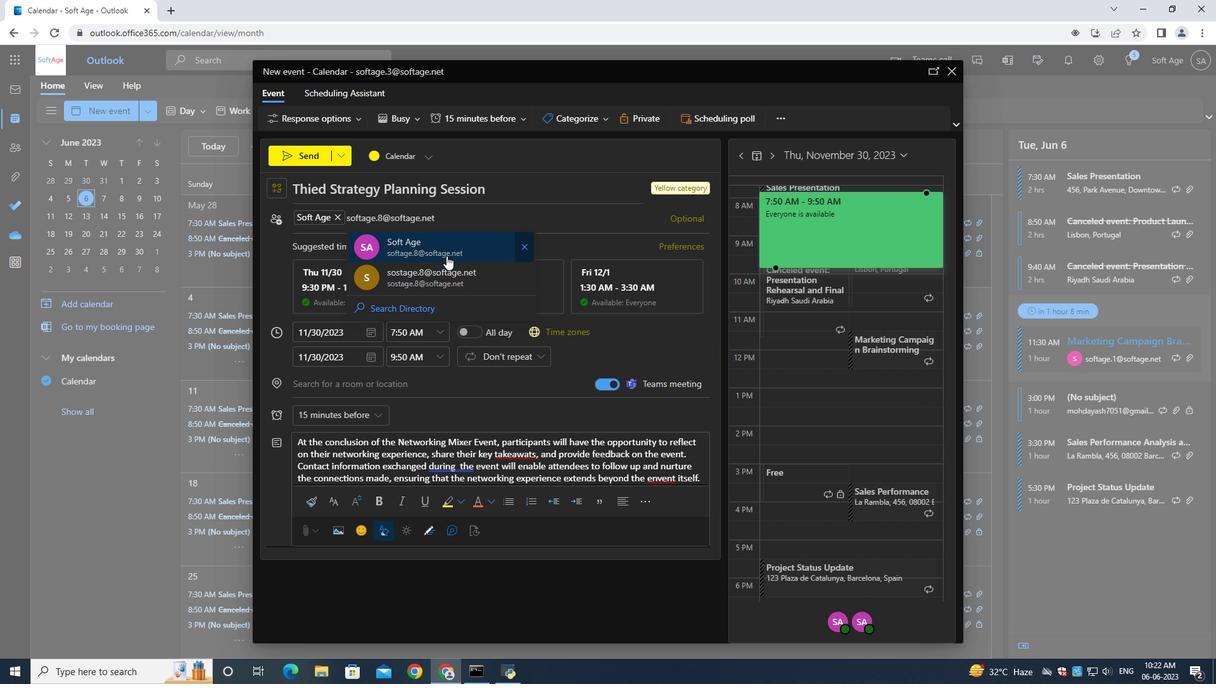 
Action: Mouse moved to (338, 411)
Screenshot: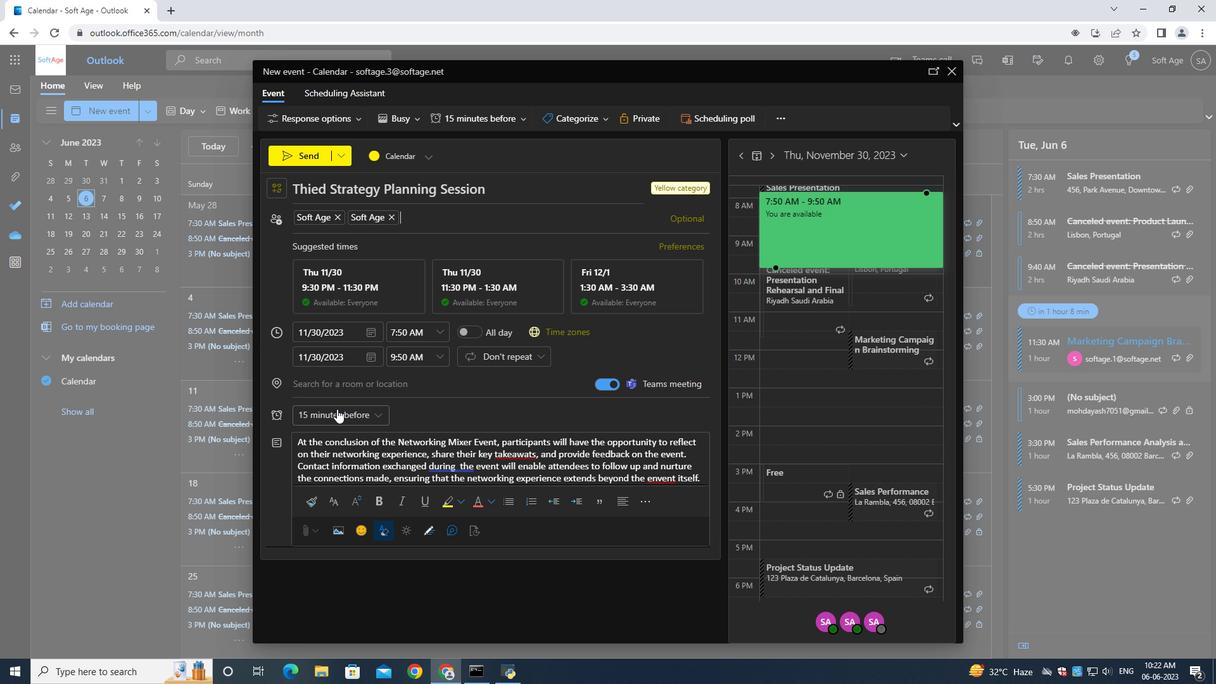 
Action: Mouse pressed left at (338, 411)
Screenshot: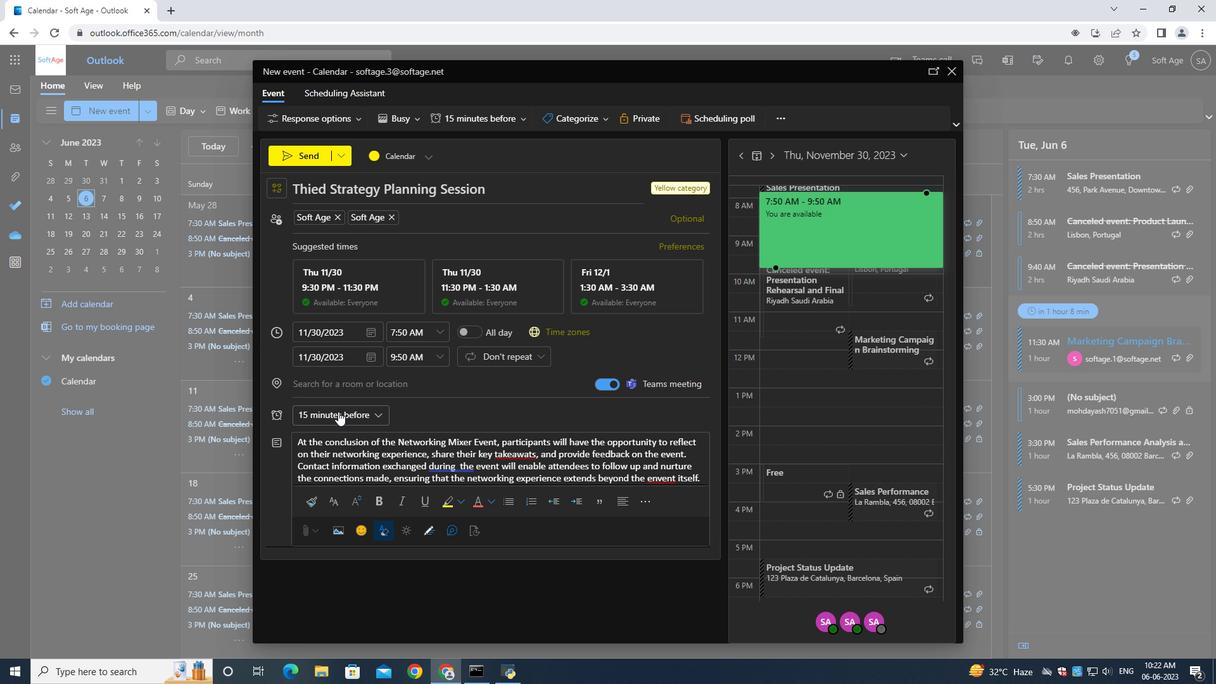 
Action: Mouse moved to (349, 279)
Screenshot: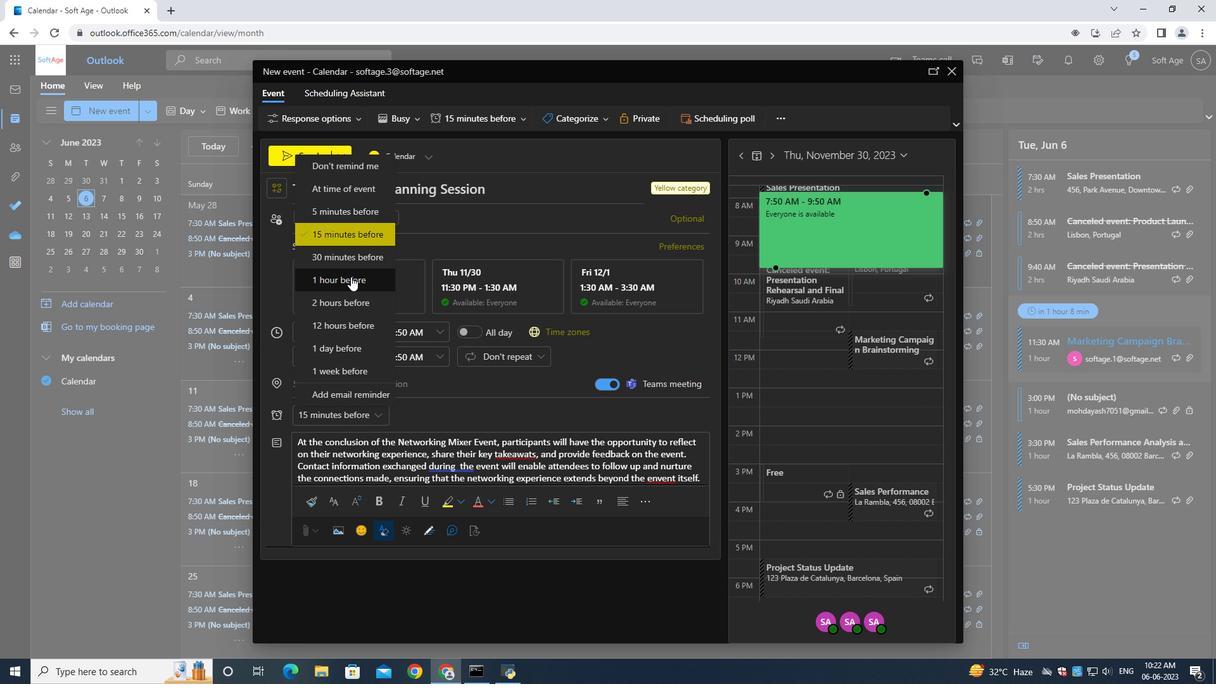 
Action: Mouse pressed left at (349, 279)
Screenshot: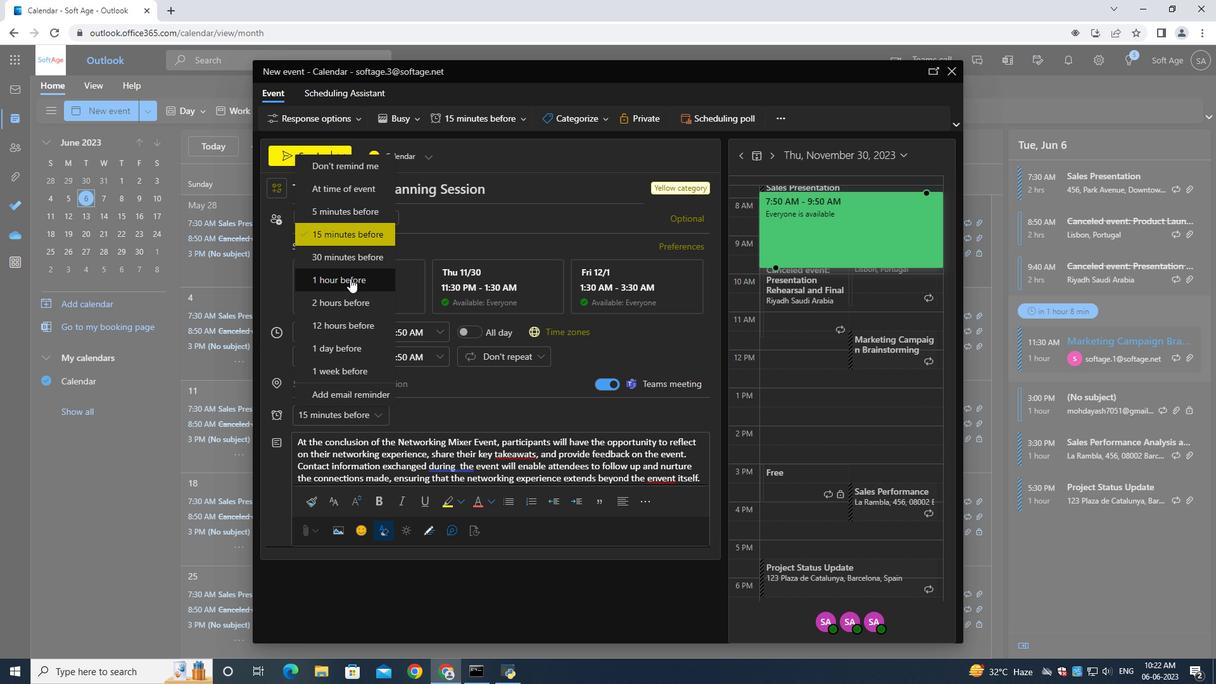 
Action: Mouse moved to (314, 158)
Screenshot: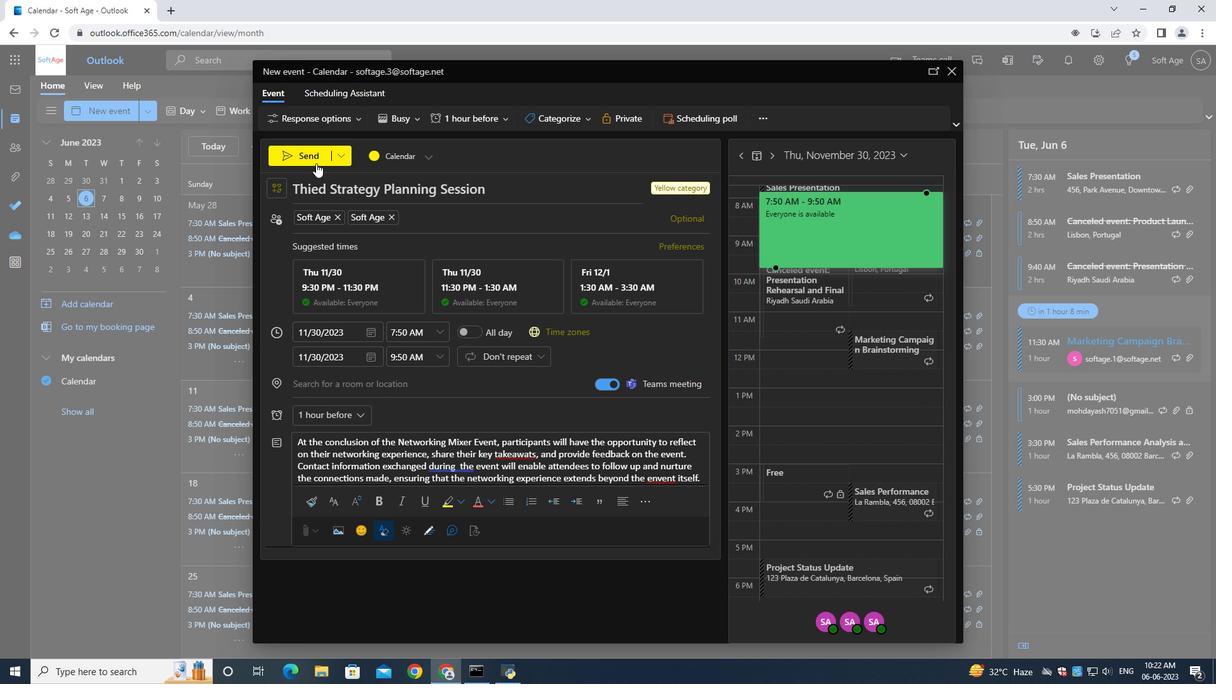 
Action: Mouse pressed left at (314, 158)
Screenshot: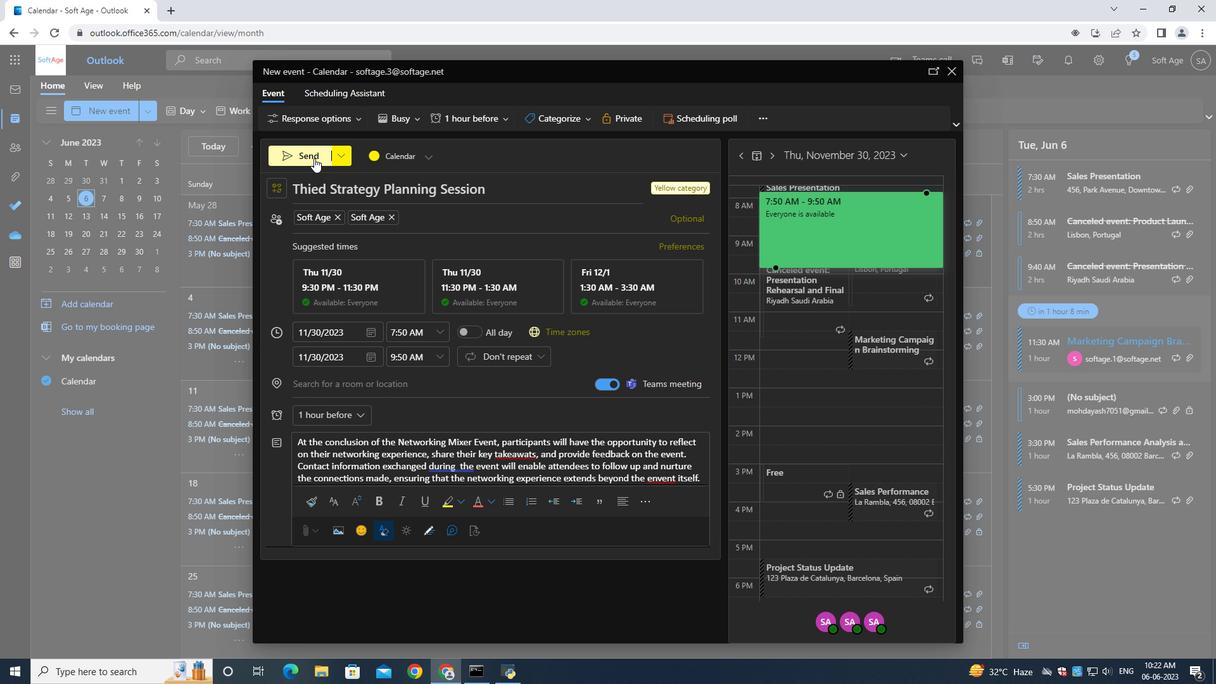 
Action: Mouse moved to (314, 157)
Screenshot: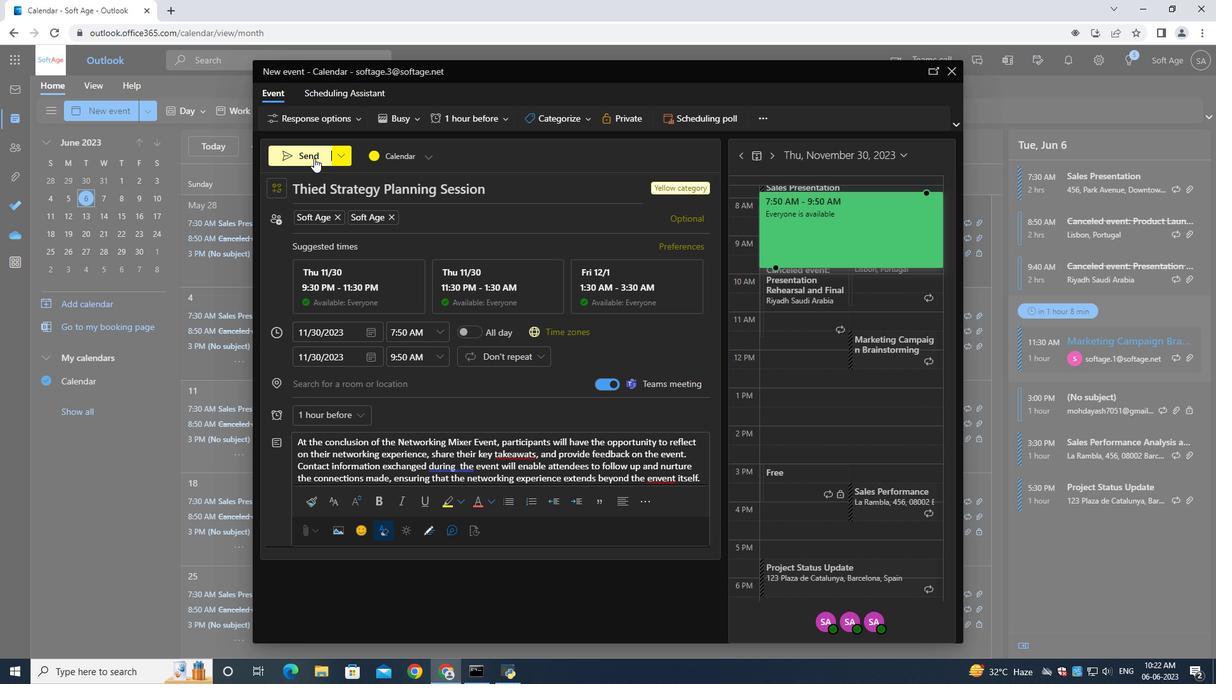 
